 Task: Prepare the "Group related list" page setting.
Action: Mouse moved to (1290, 102)
Screenshot: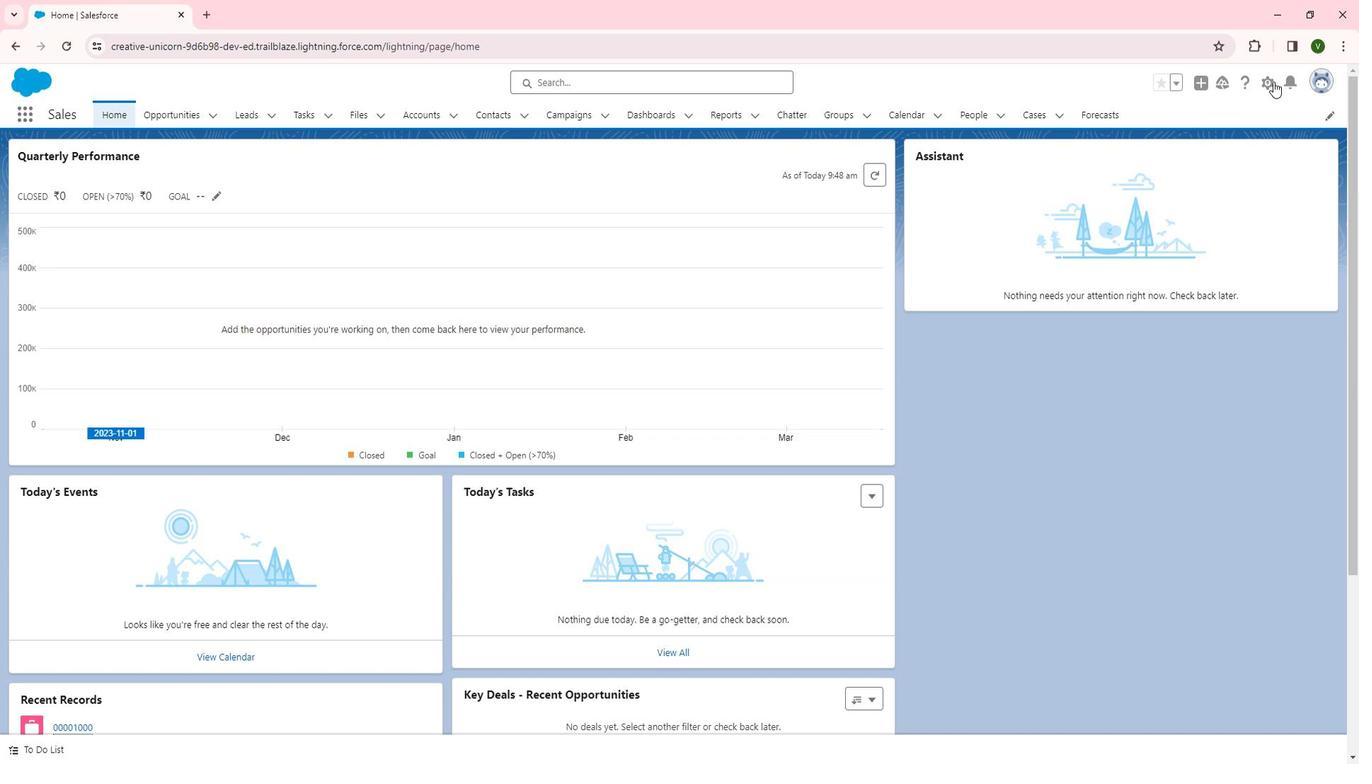 
Action: Mouse pressed left at (1290, 102)
Screenshot: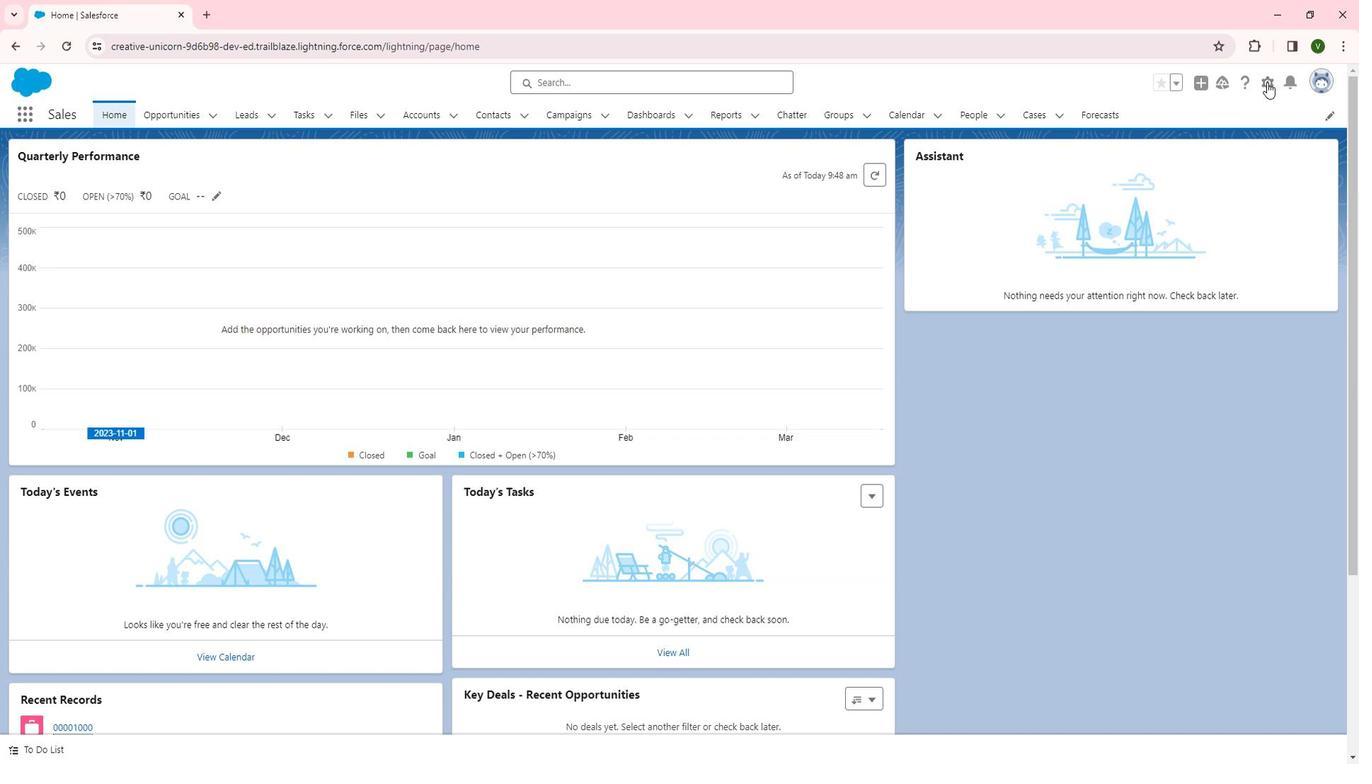 
Action: Mouse moved to (1241, 153)
Screenshot: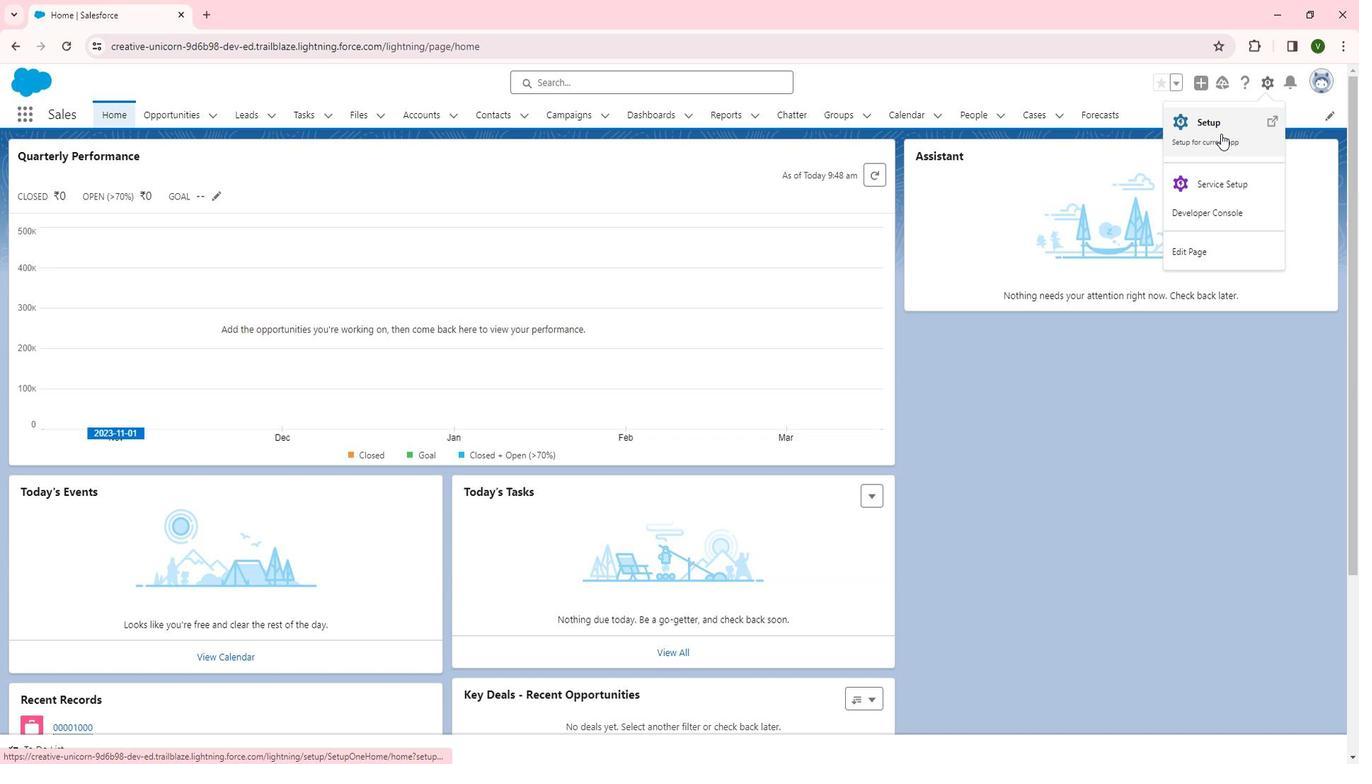
Action: Mouse pressed left at (1241, 153)
Screenshot: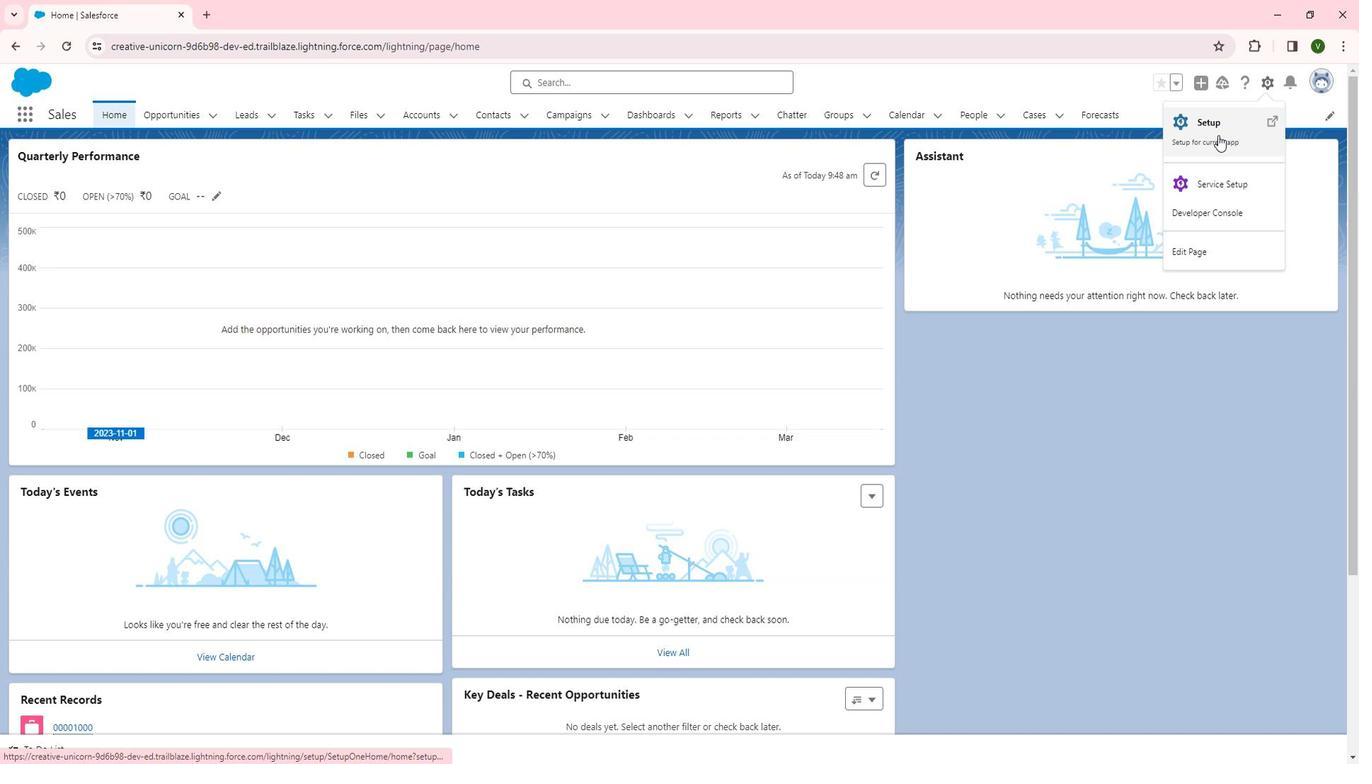 
Action: Mouse moved to (111, 517)
Screenshot: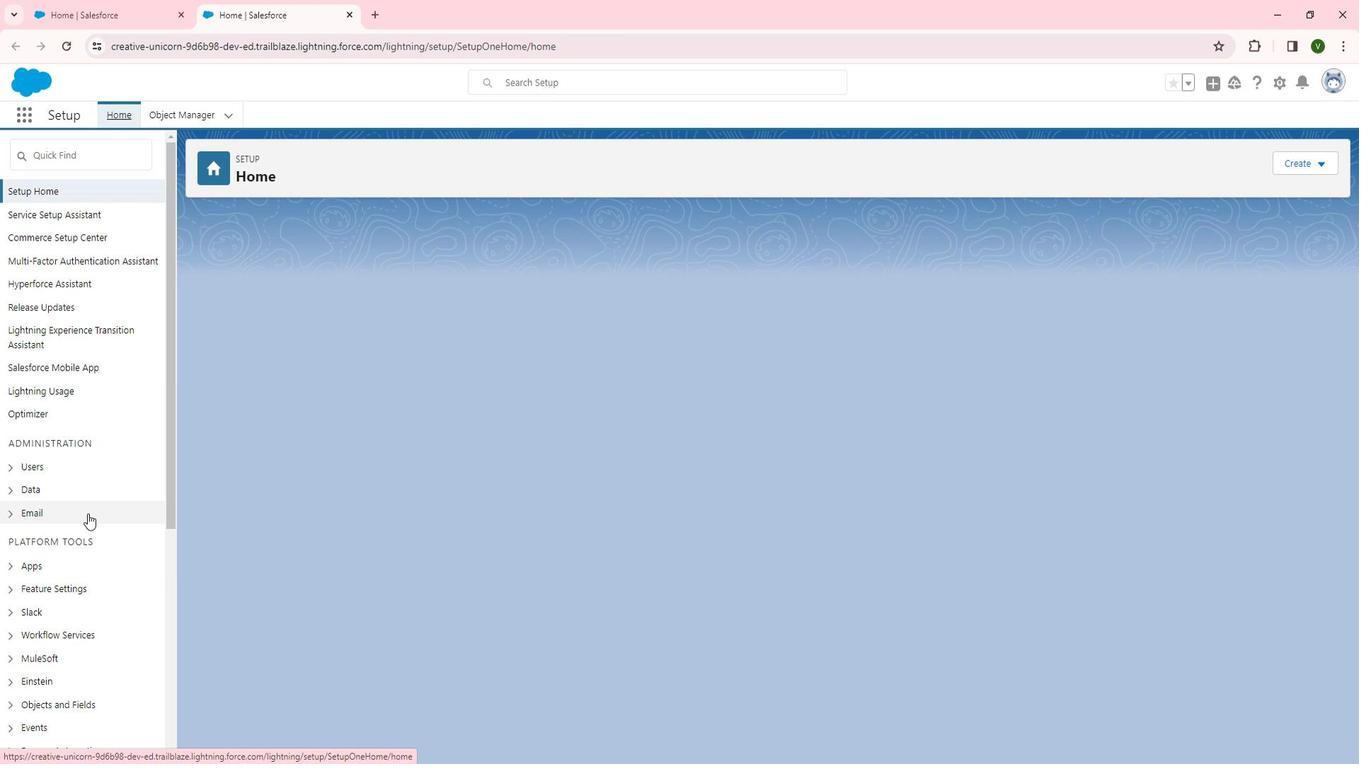 
Action: Mouse scrolled (111, 516) with delta (0, 0)
Screenshot: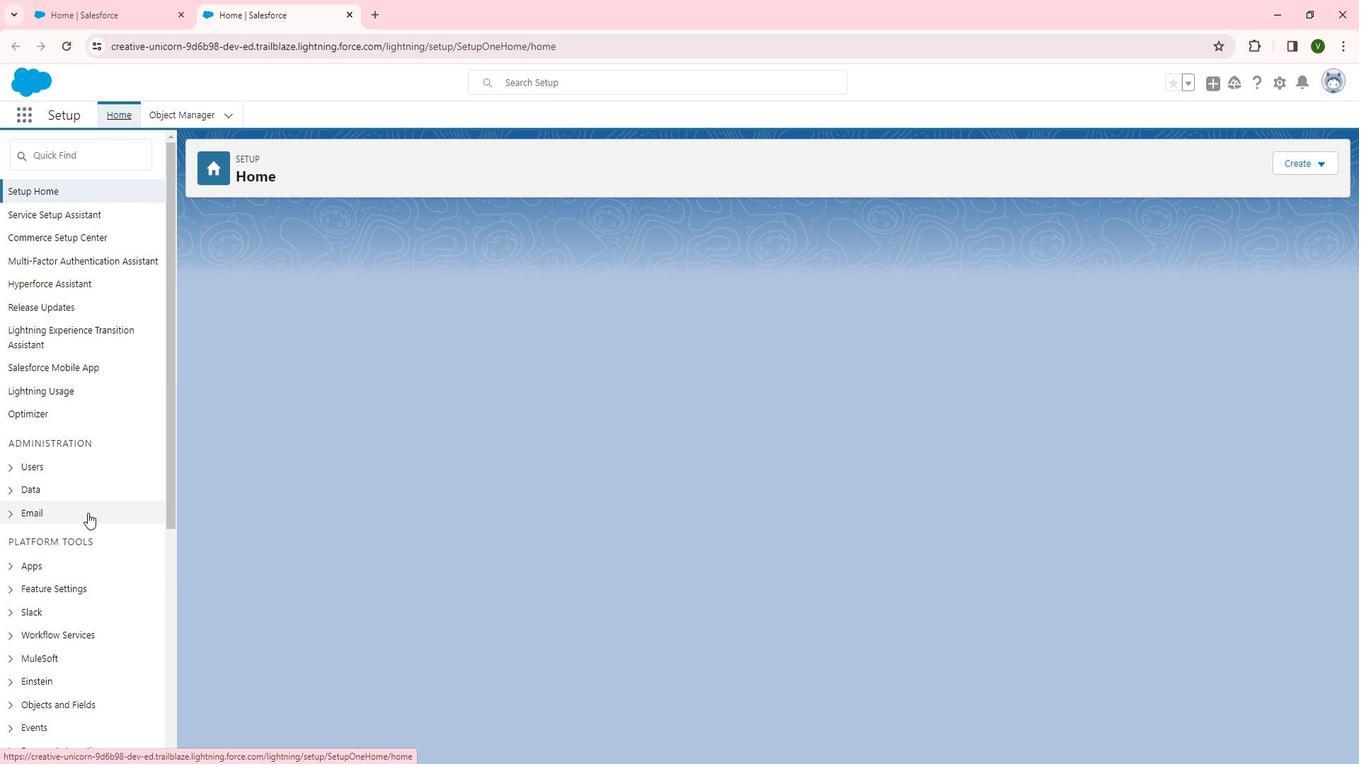 
Action: Mouse scrolled (111, 516) with delta (0, 0)
Screenshot: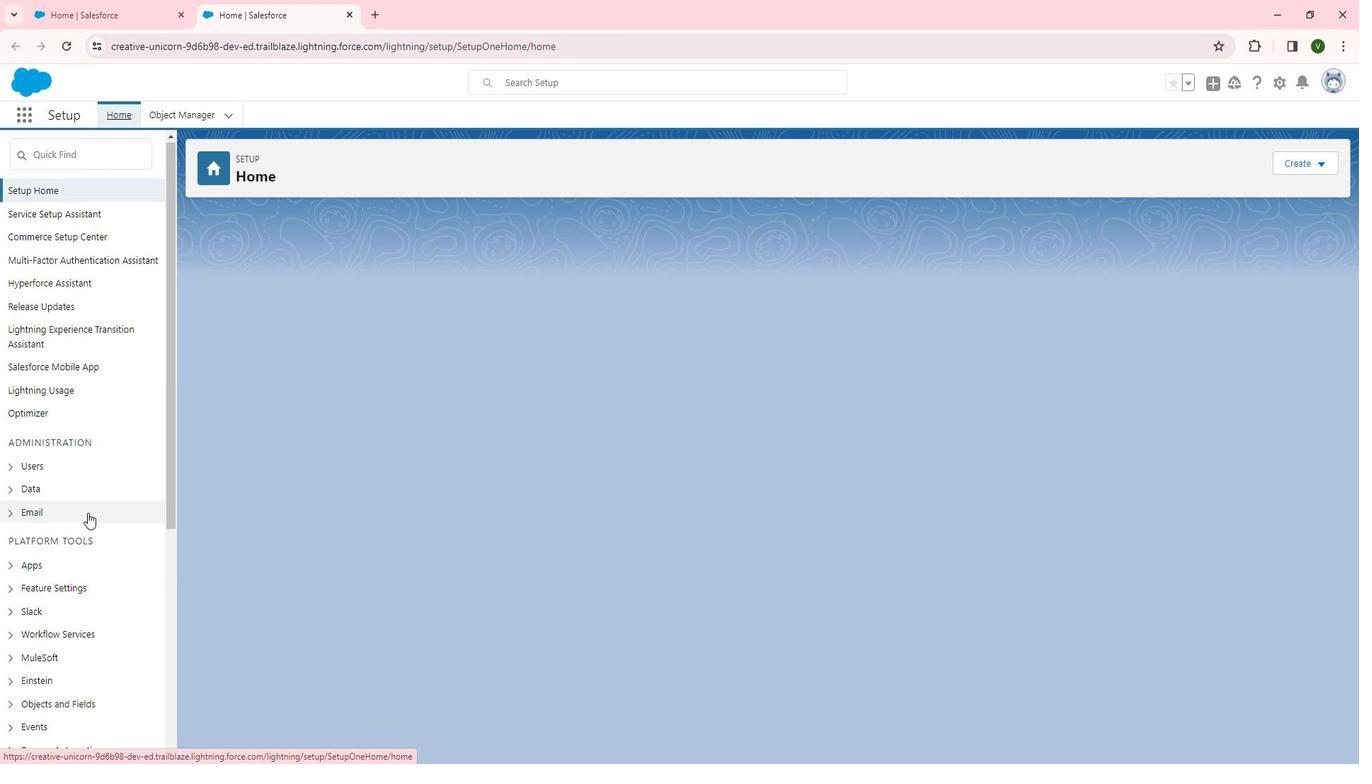 
Action: Mouse scrolled (111, 516) with delta (0, 0)
Screenshot: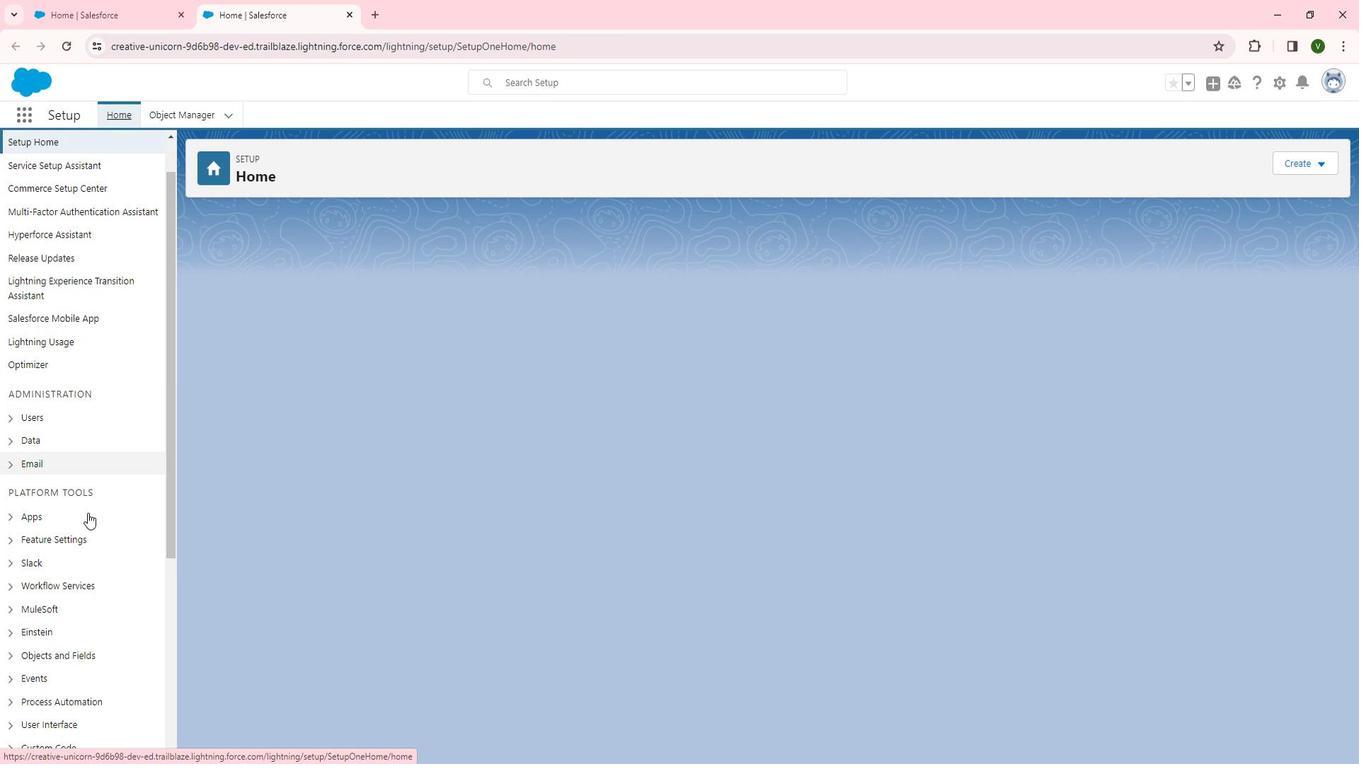 
Action: Mouse moved to (72, 375)
Screenshot: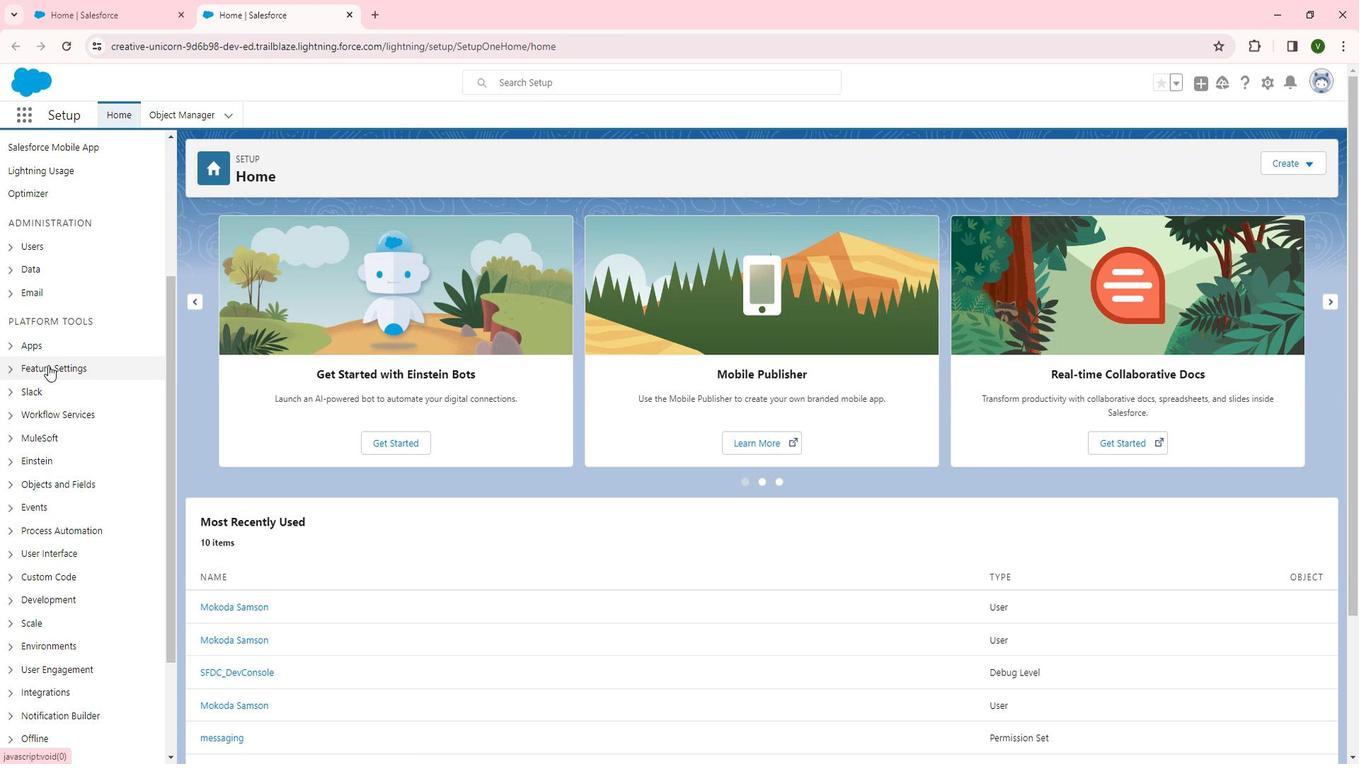 
Action: Mouse pressed left at (72, 375)
Screenshot: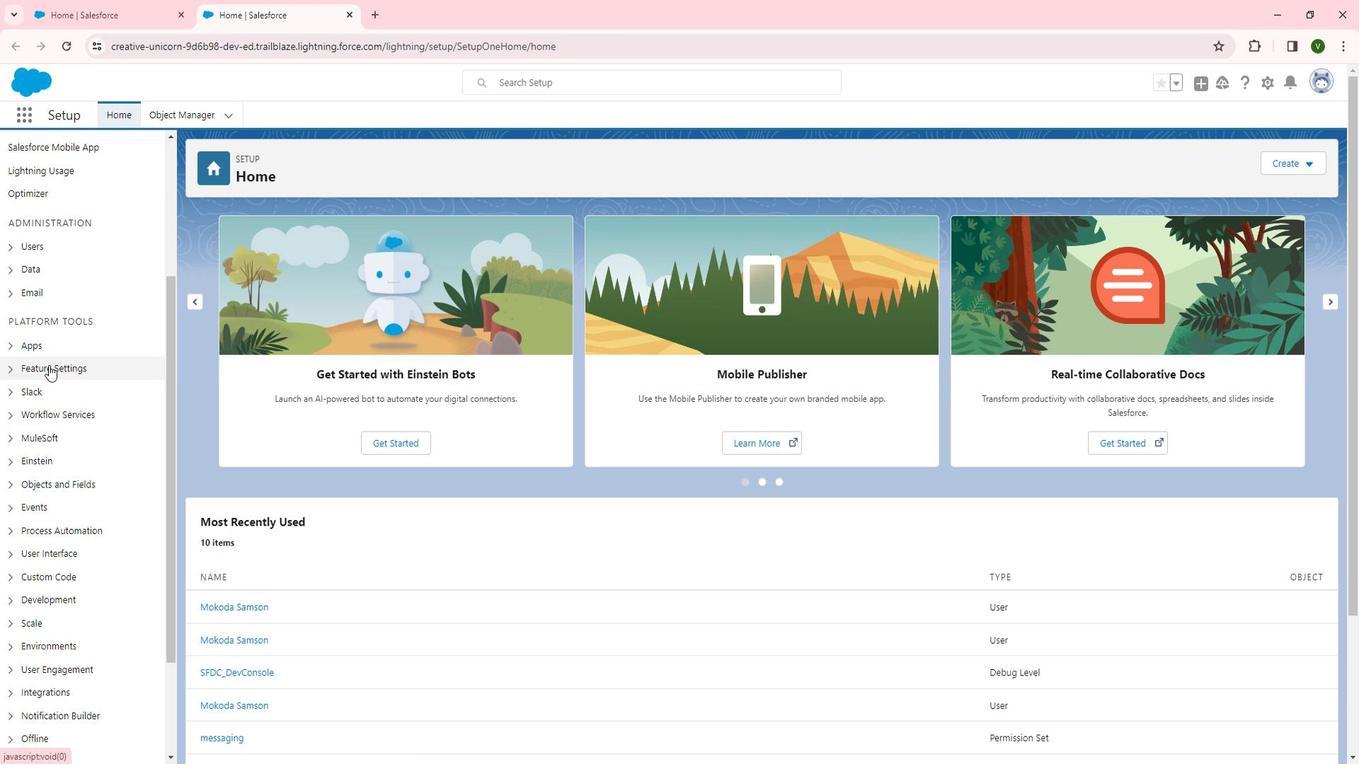 
Action: Mouse moved to (99, 522)
Screenshot: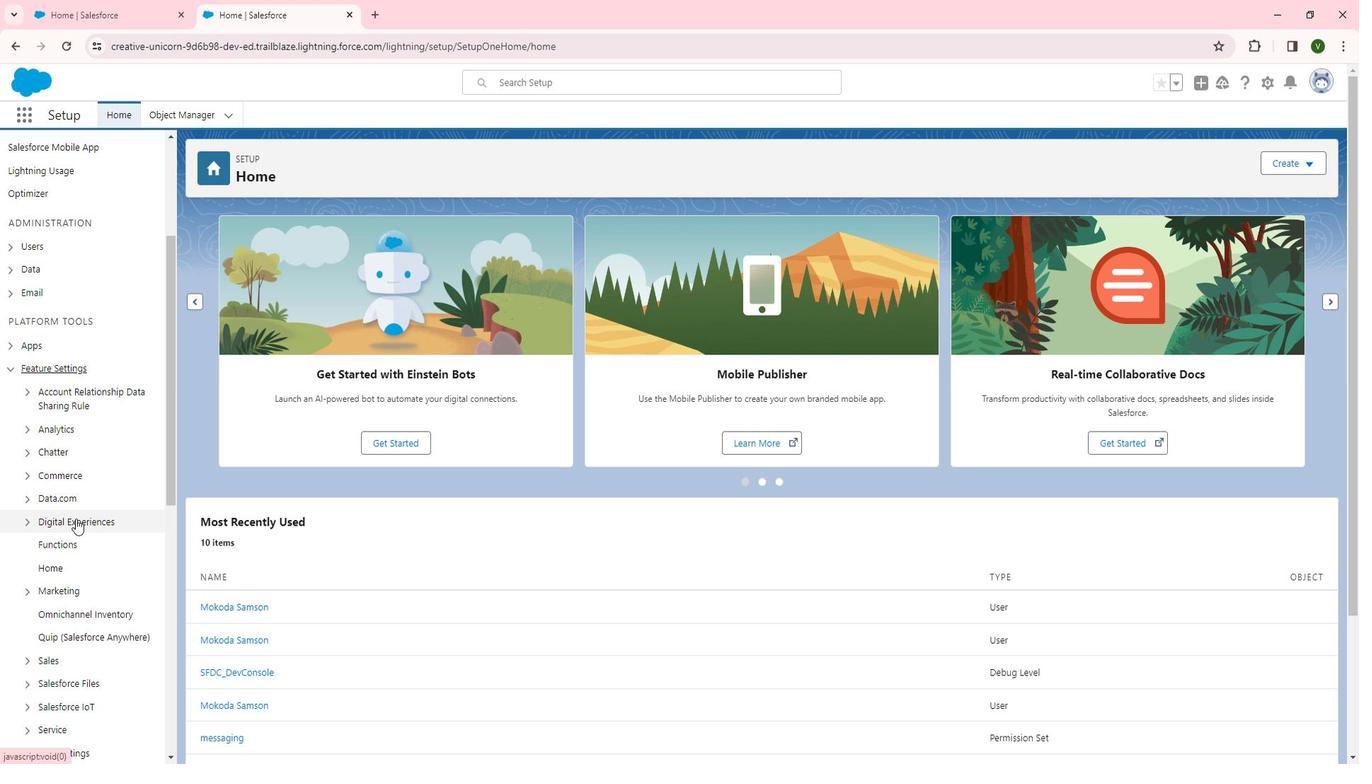 
Action: Mouse pressed left at (99, 522)
Screenshot: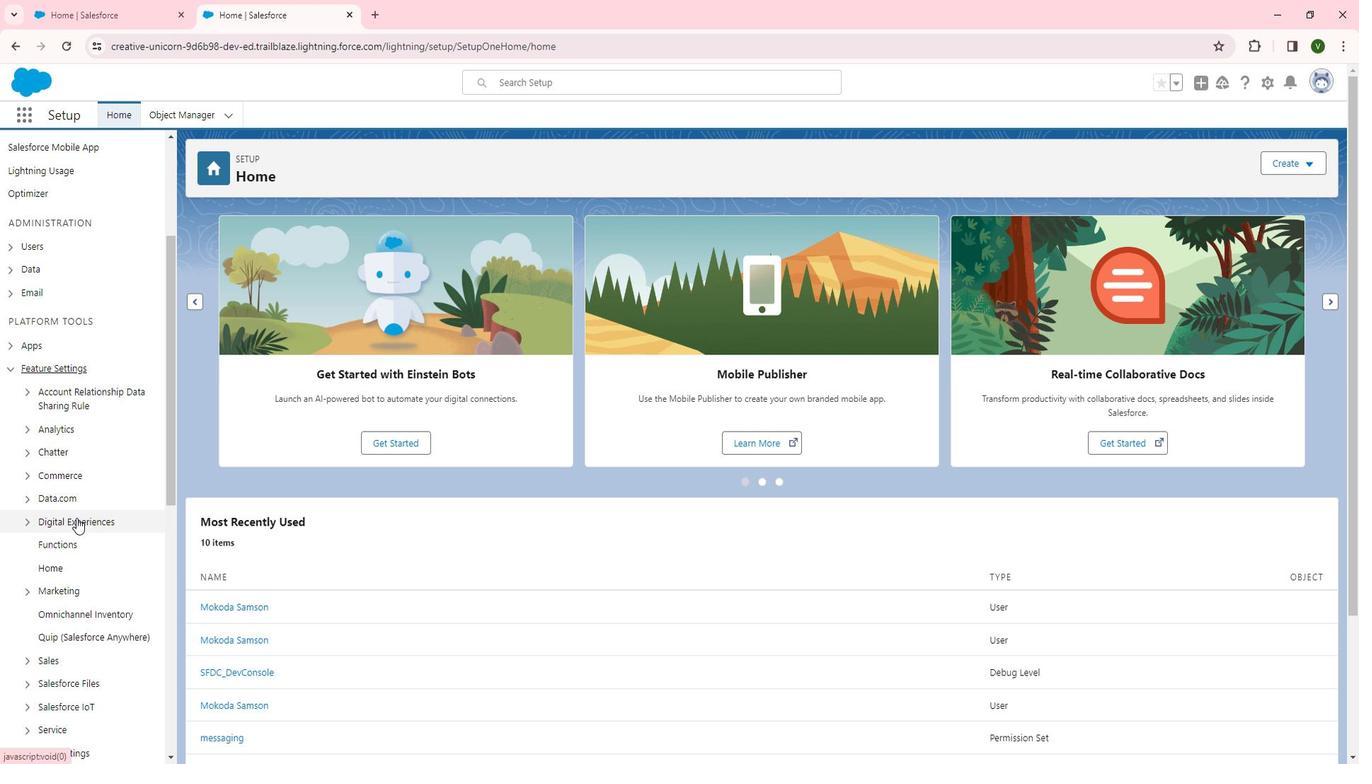 
Action: Mouse moved to (127, 484)
Screenshot: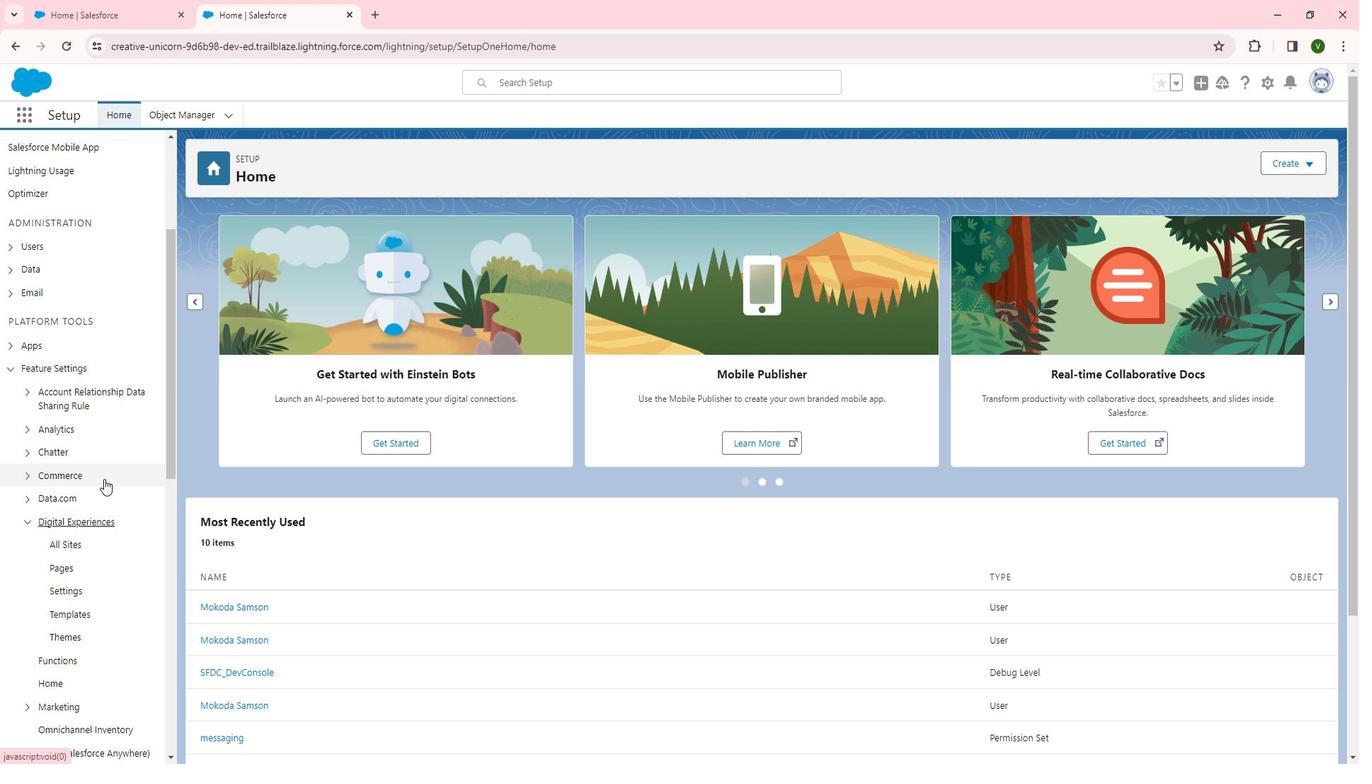 
Action: Mouse scrolled (127, 484) with delta (0, 0)
Screenshot: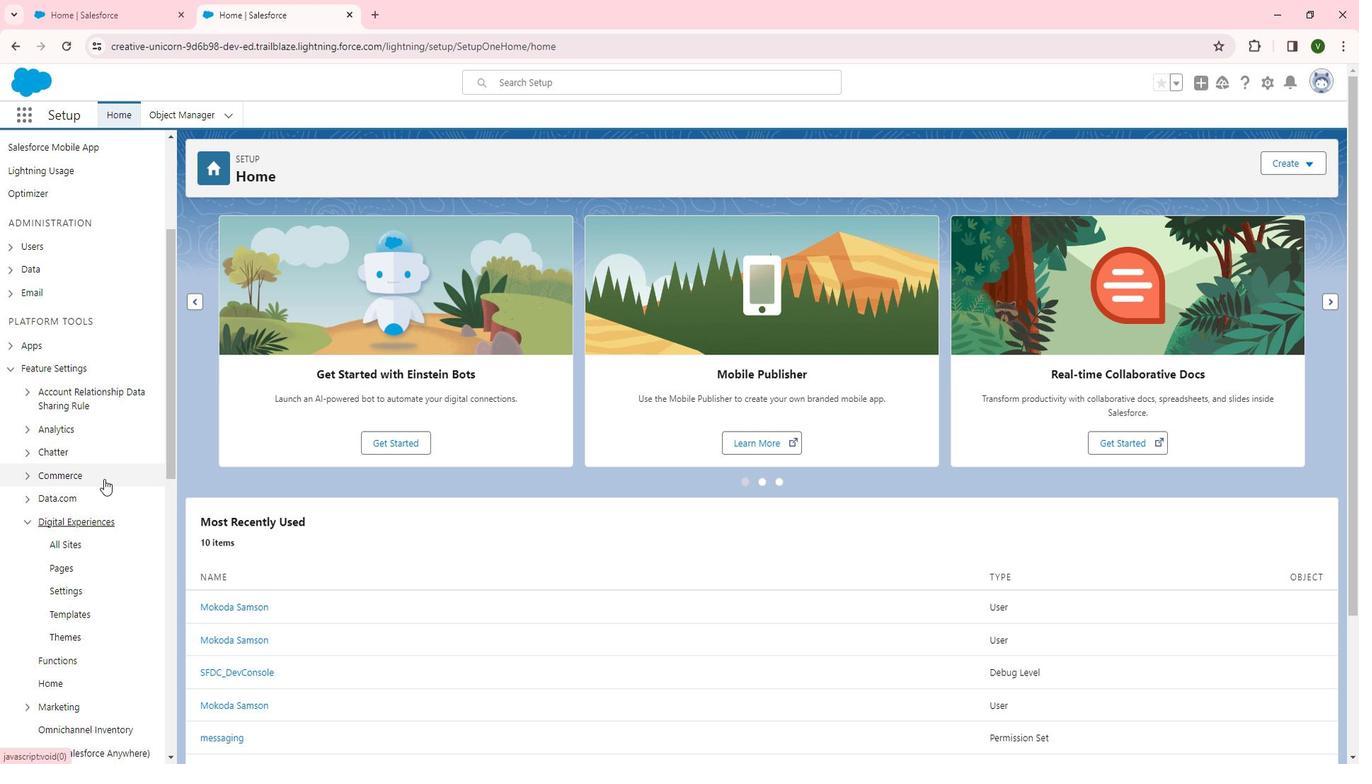 
Action: Mouse moved to (128, 484)
Screenshot: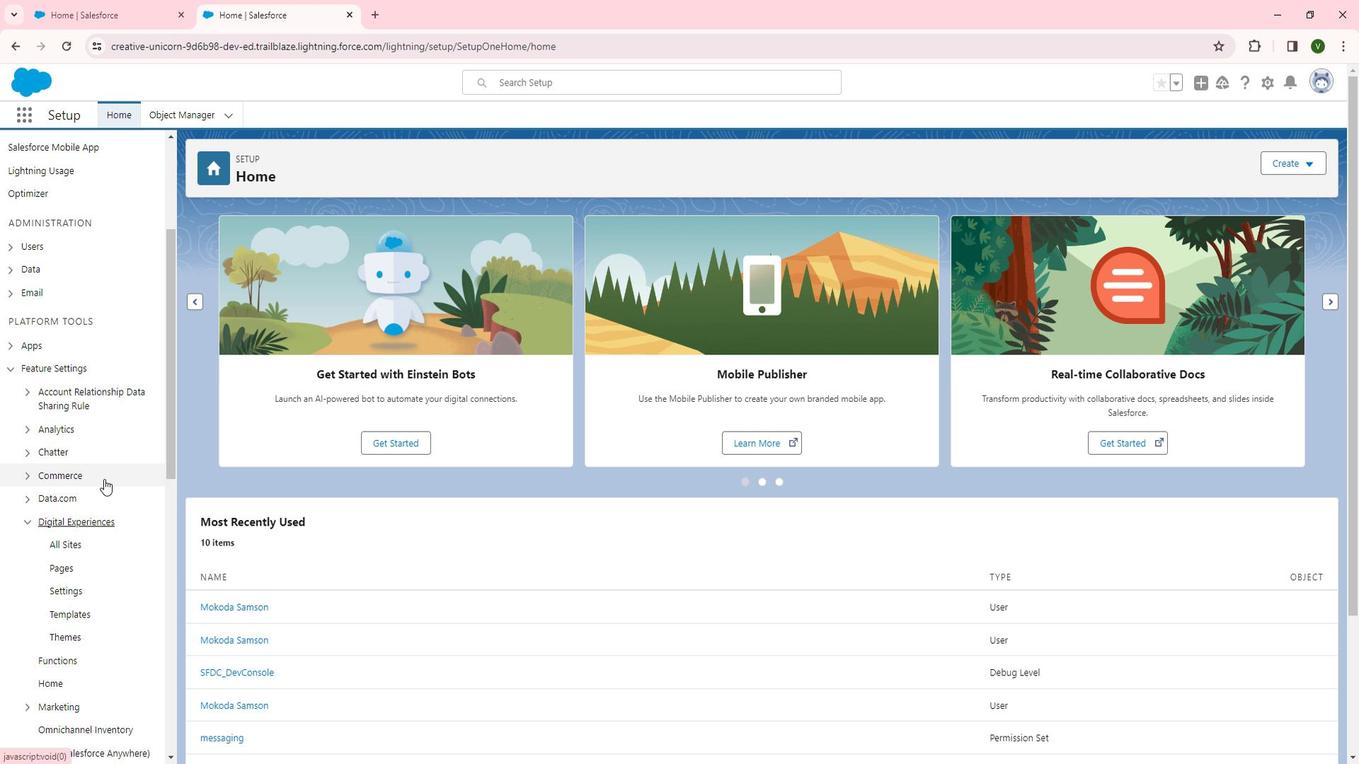 
Action: Mouse scrolled (128, 484) with delta (0, 0)
Screenshot: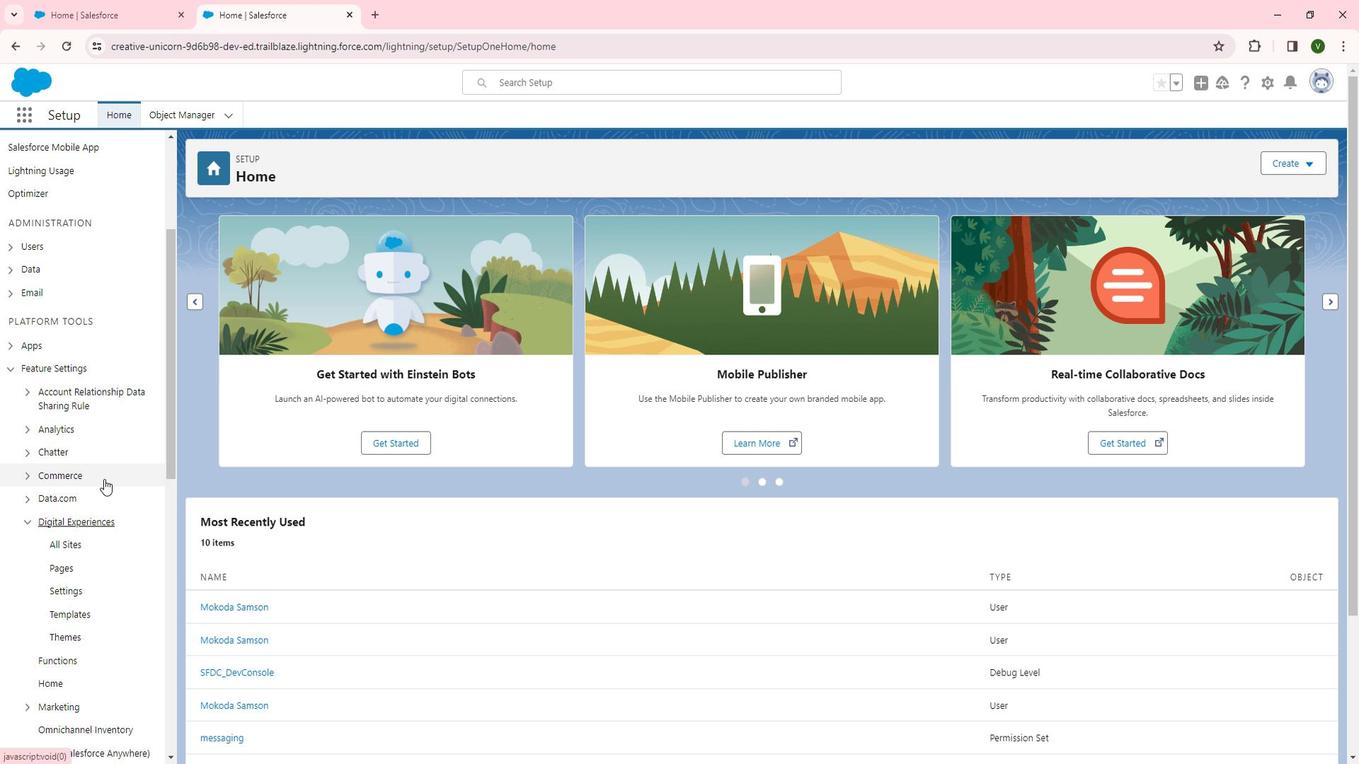 
Action: Mouse moved to (89, 404)
Screenshot: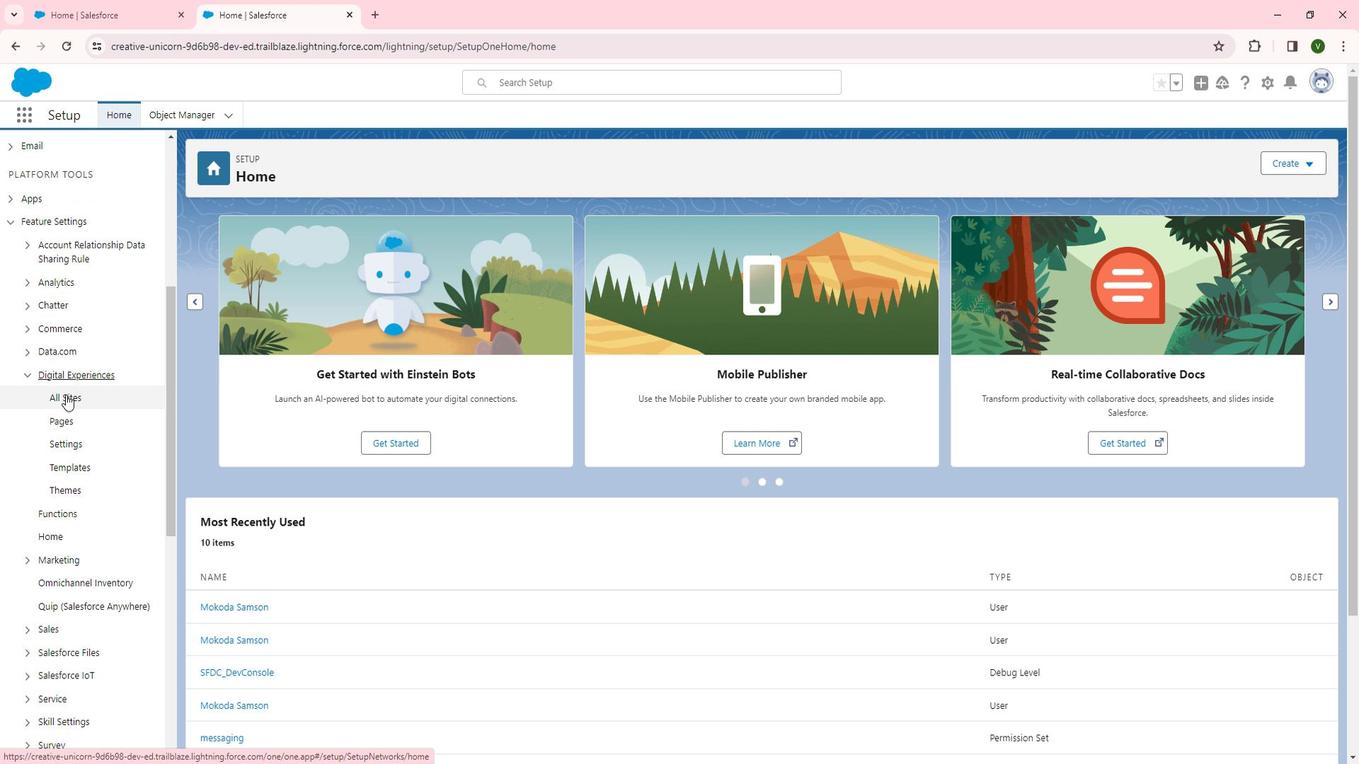 
Action: Mouse pressed left at (89, 404)
Screenshot: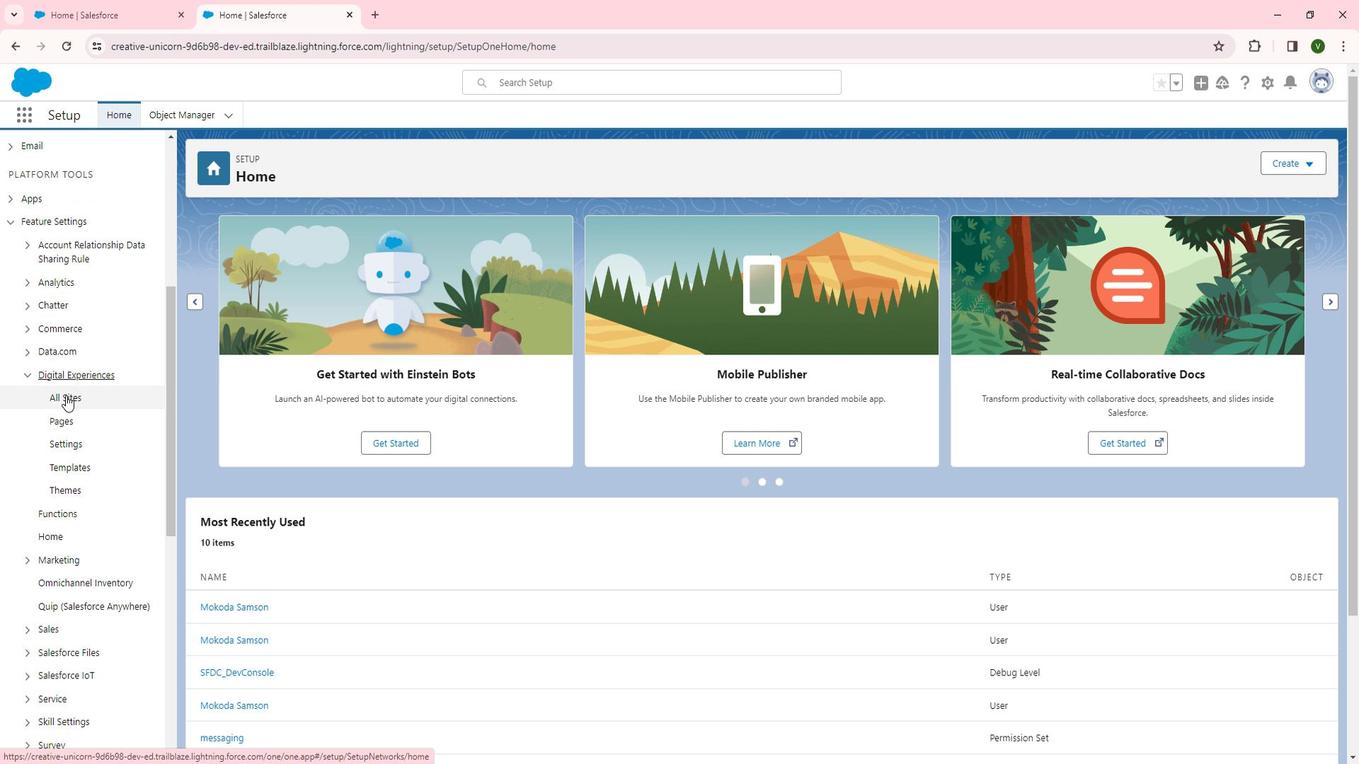 
Action: Mouse moved to (241, 428)
Screenshot: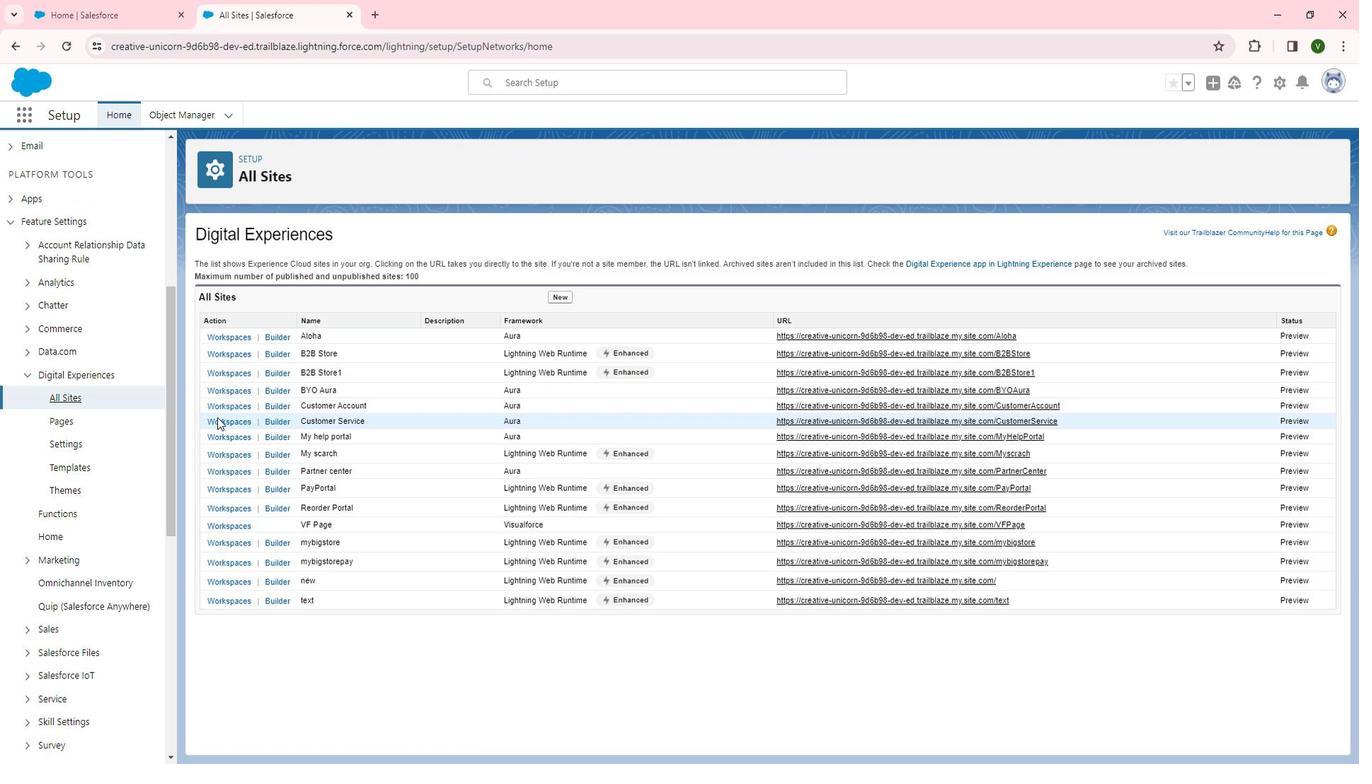 
Action: Mouse pressed left at (241, 428)
Screenshot: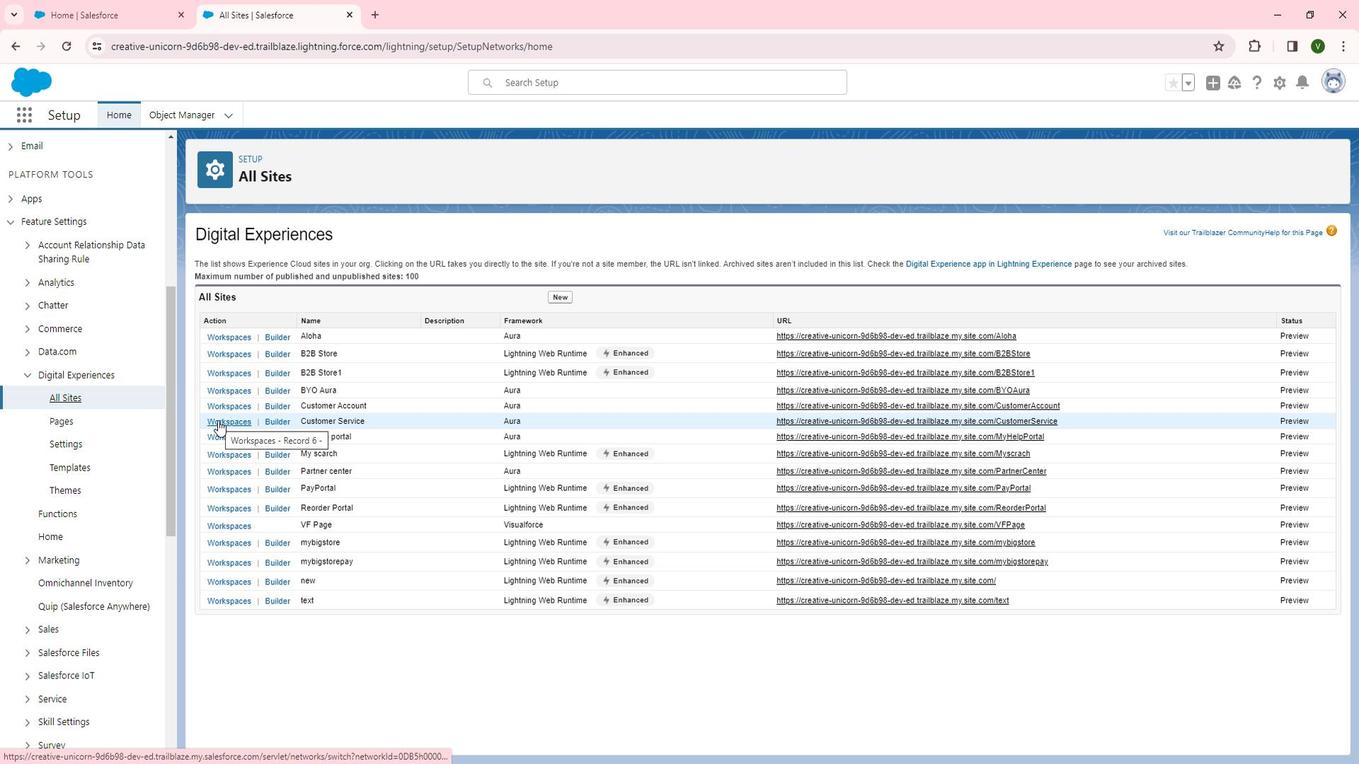 
Action: Mouse moved to (201, 319)
Screenshot: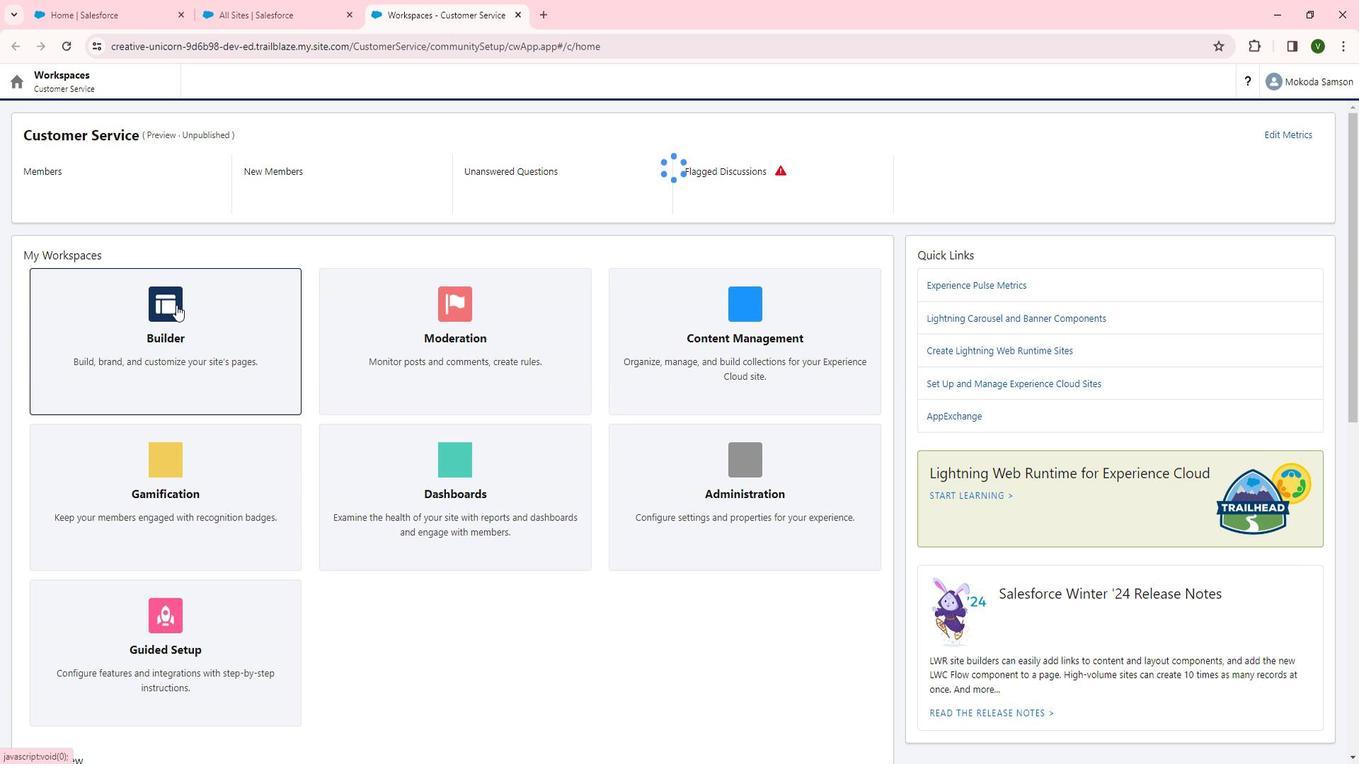 
Action: Mouse pressed left at (201, 319)
Screenshot: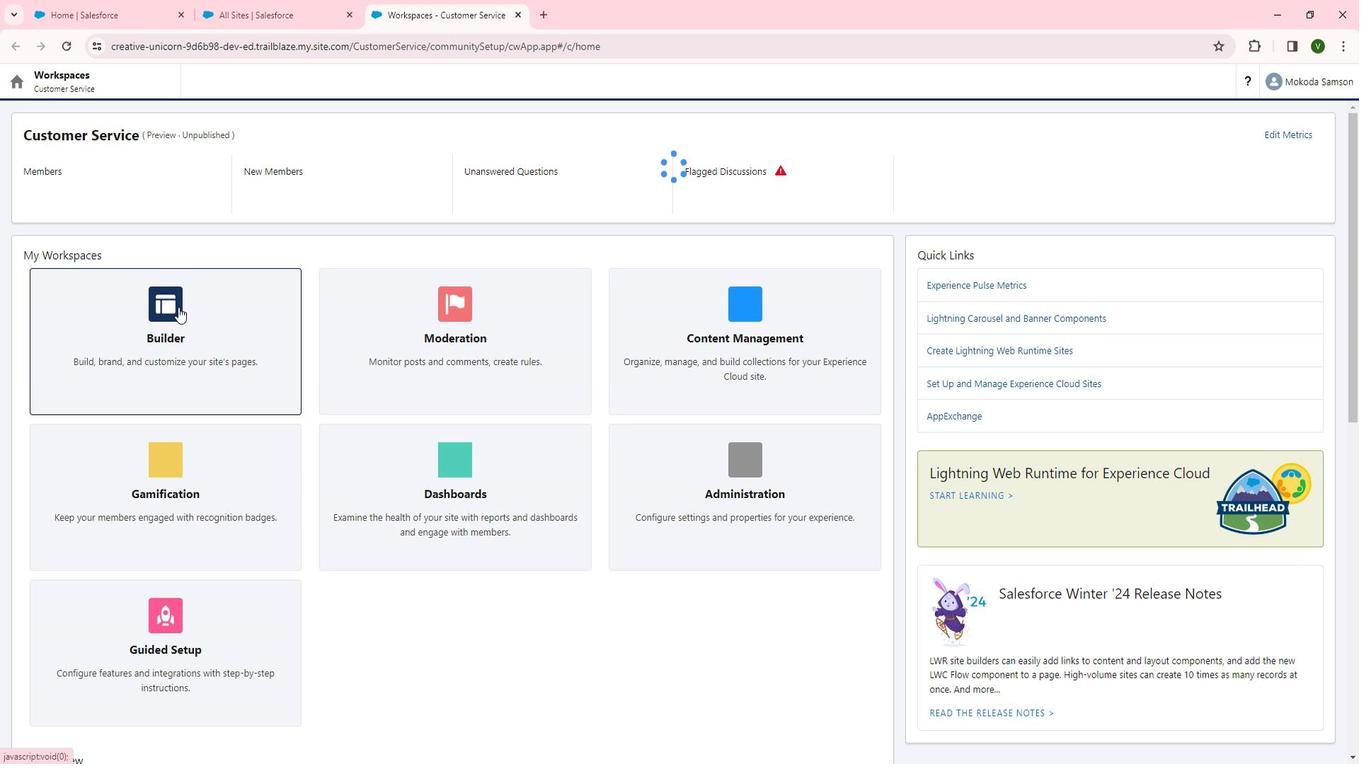 
Action: Mouse moved to (225, 103)
Screenshot: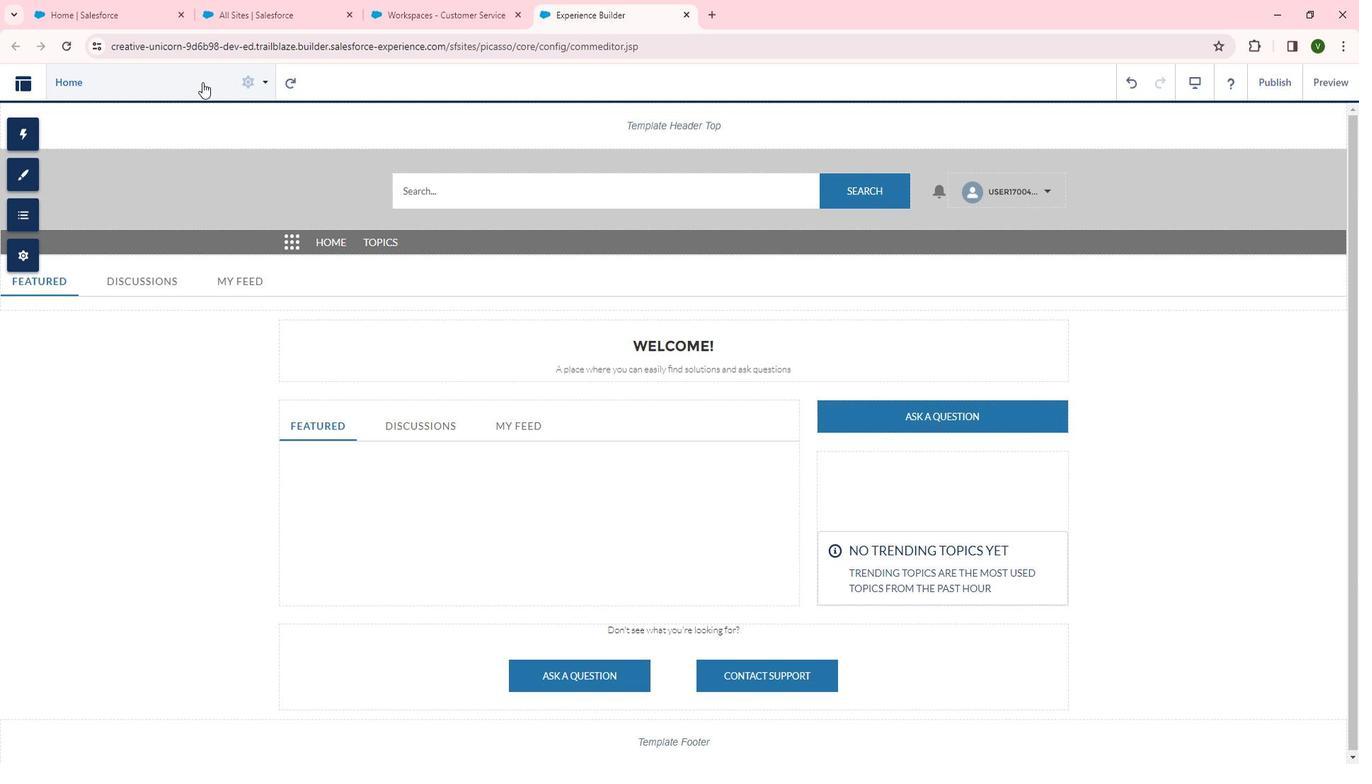 
Action: Mouse pressed left at (225, 103)
Screenshot: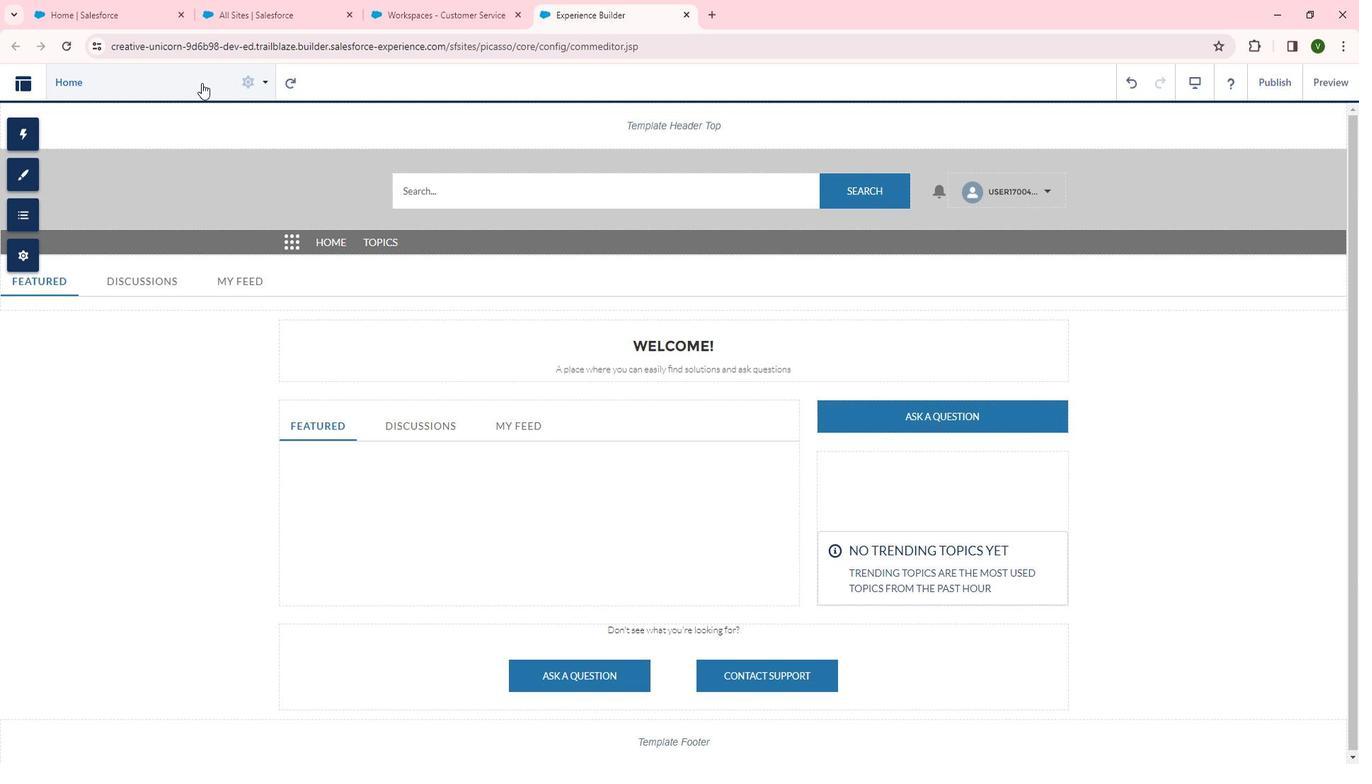 
Action: Mouse moved to (100, 482)
Screenshot: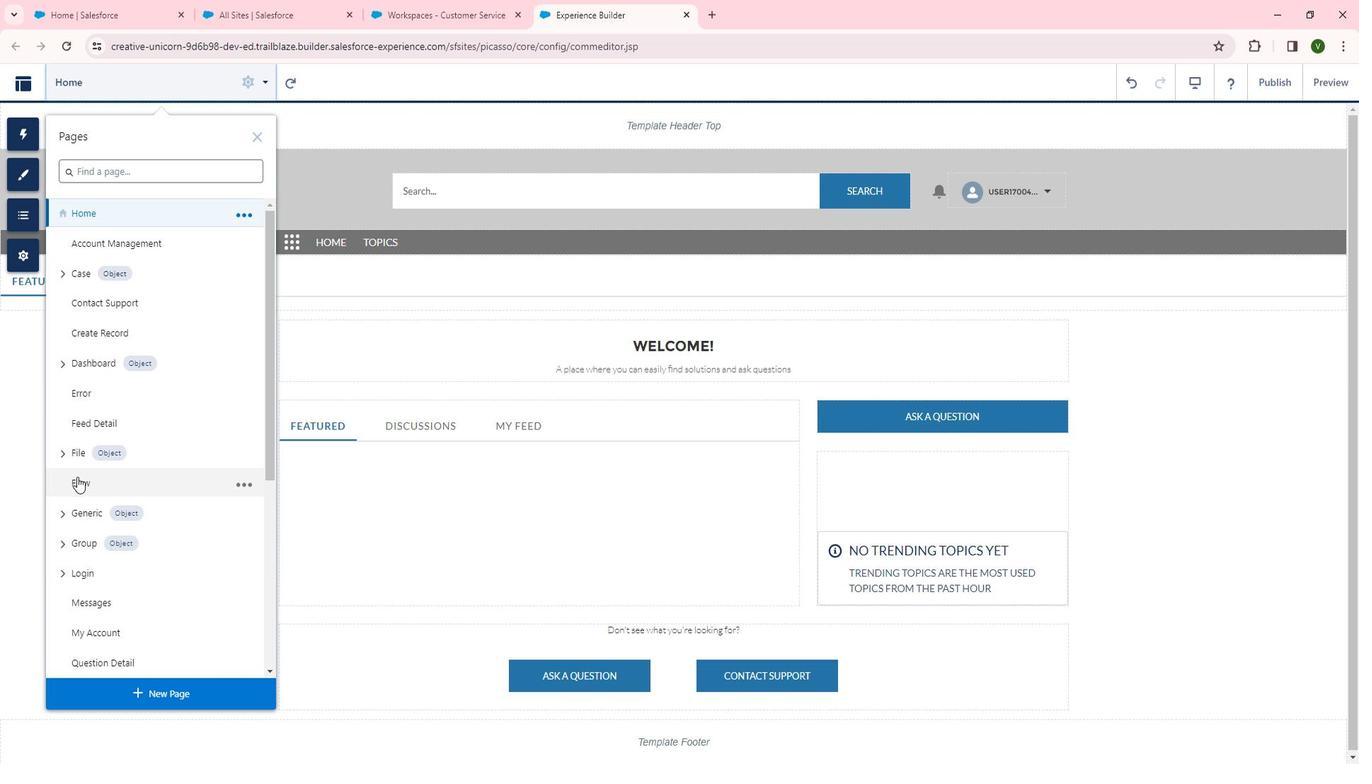 
Action: Mouse scrolled (100, 482) with delta (0, 0)
Screenshot: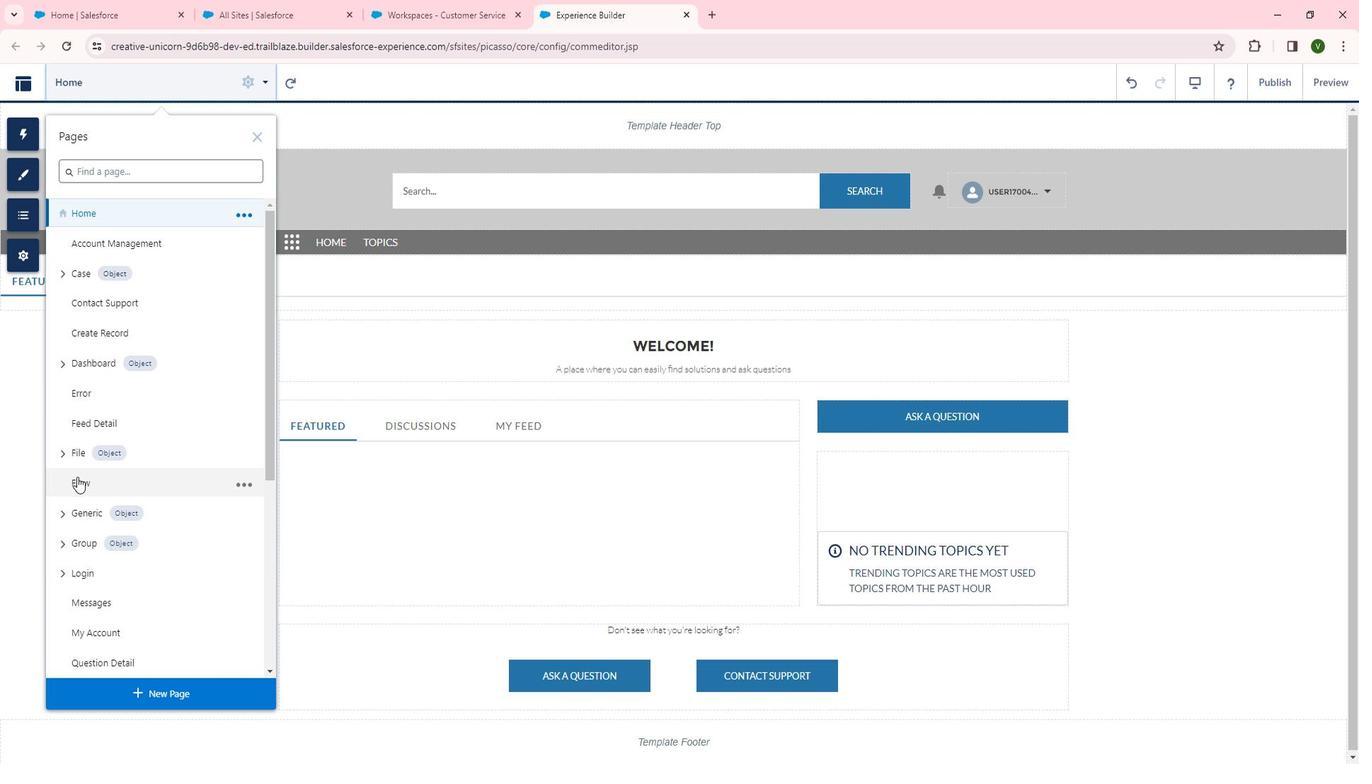 
Action: Mouse moved to (100, 492)
Screenshot: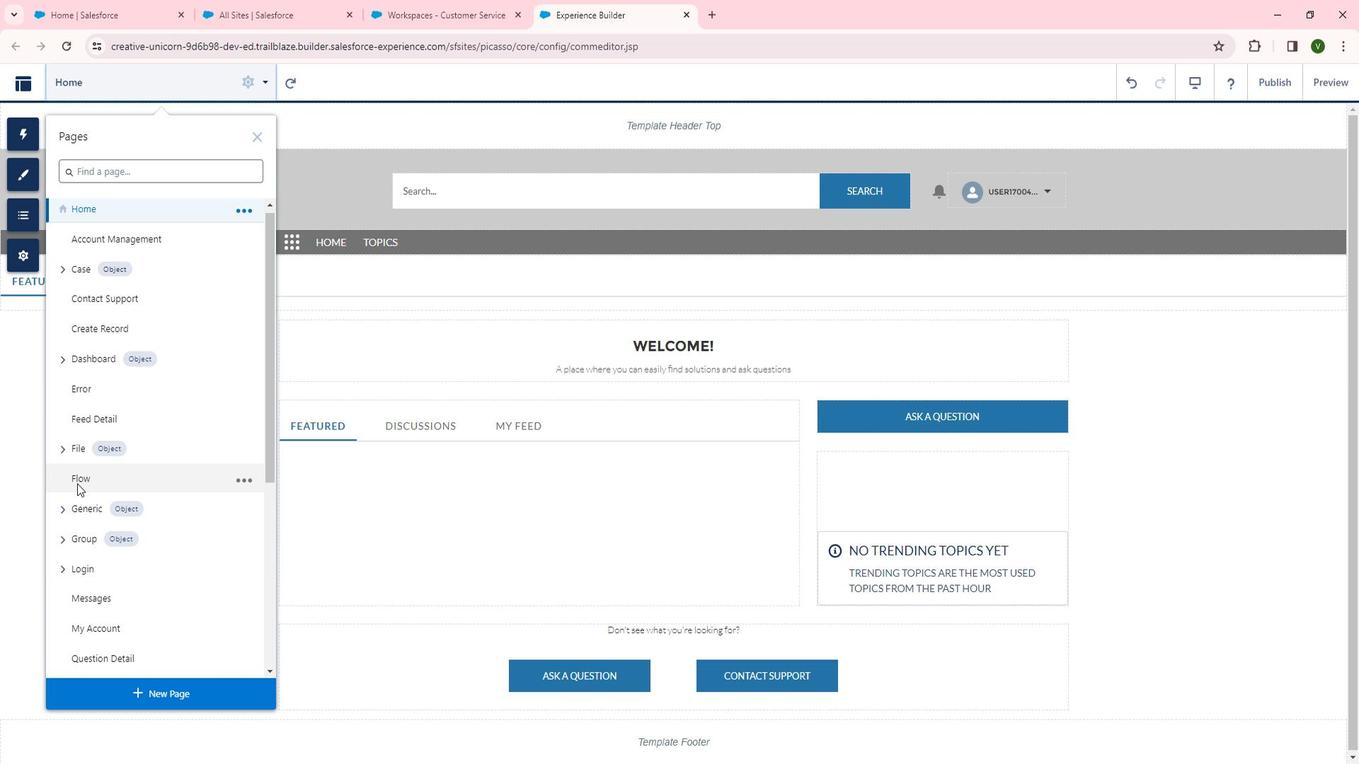 
Action: Mouse scrolled (100, 491) with delta (0, 0)
Screenshot: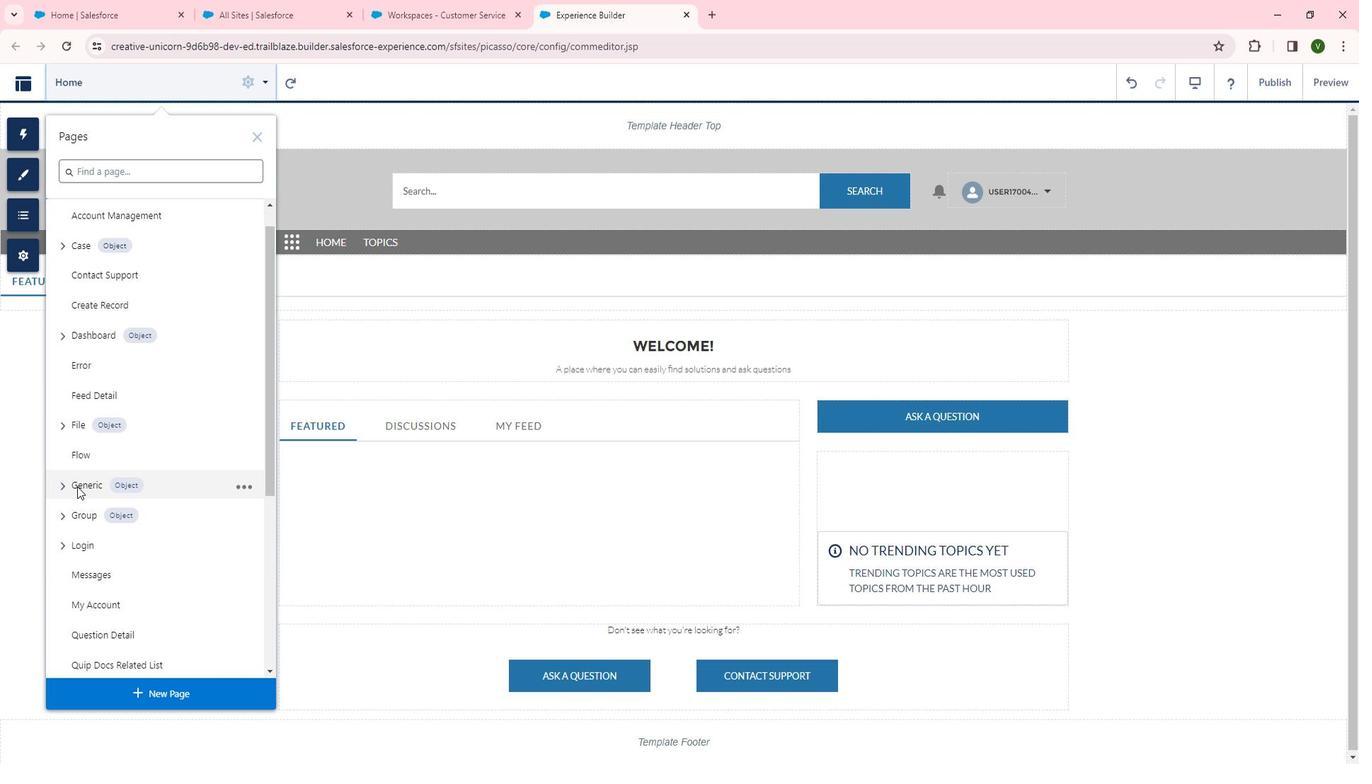 
Action: Mouse moved to (88, 407)
Screenshot: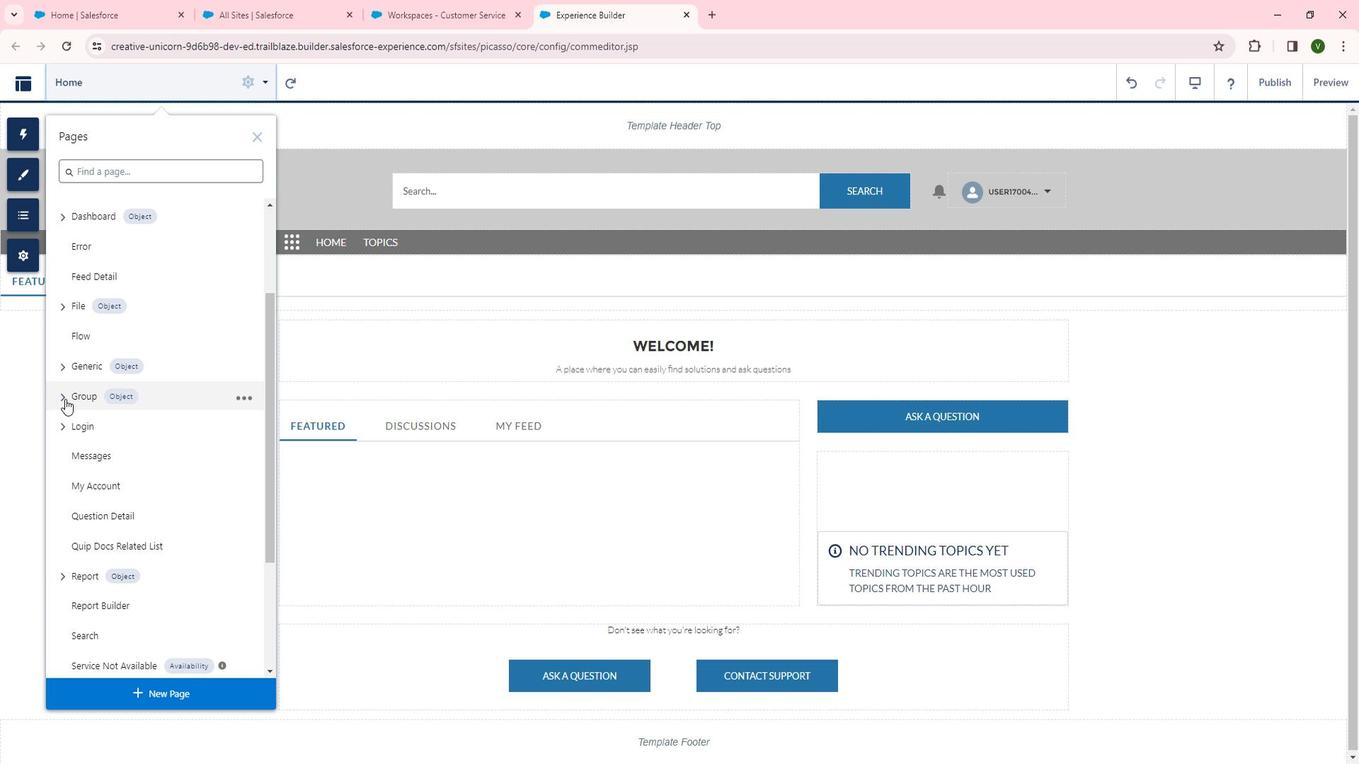 
Action: Mouse pressed left at (88, 407)
Screenshot: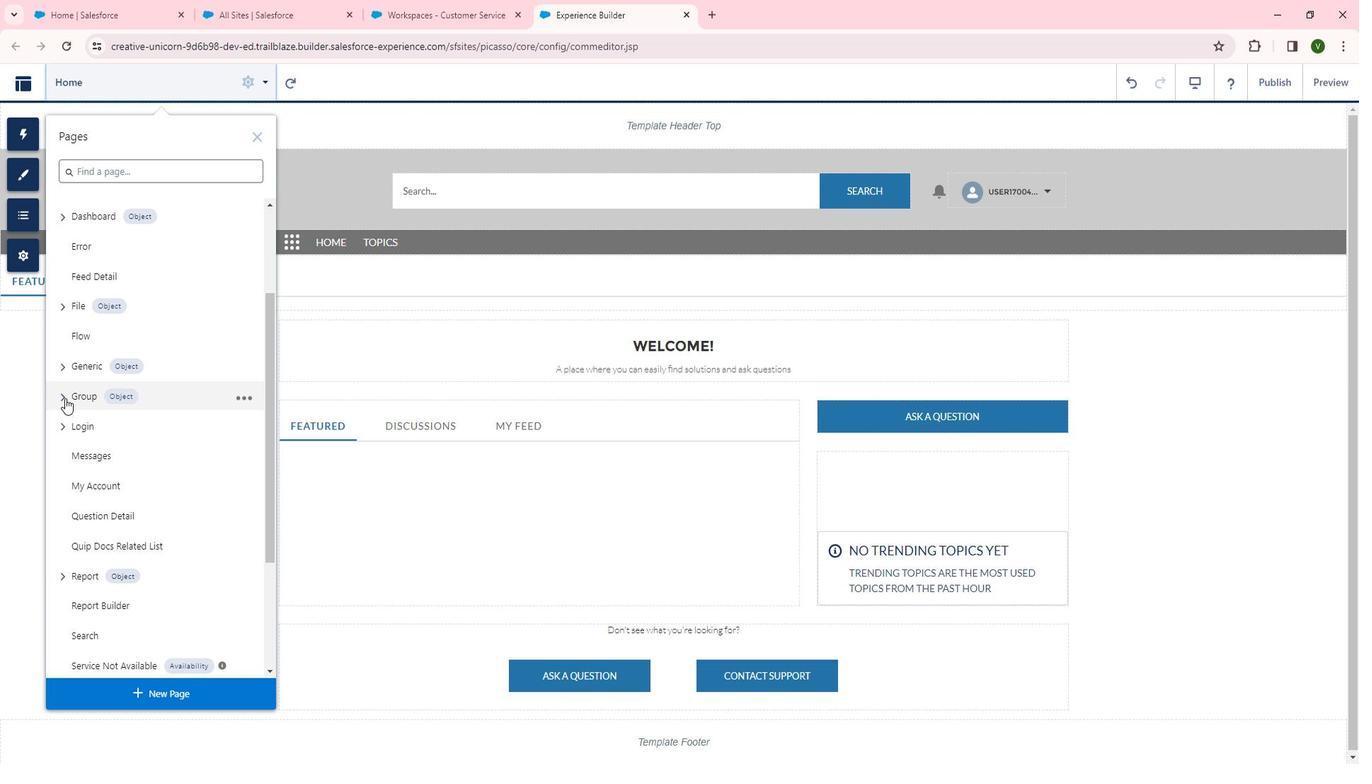 
Action: Mouse moved to (143, 484)
Screenshot: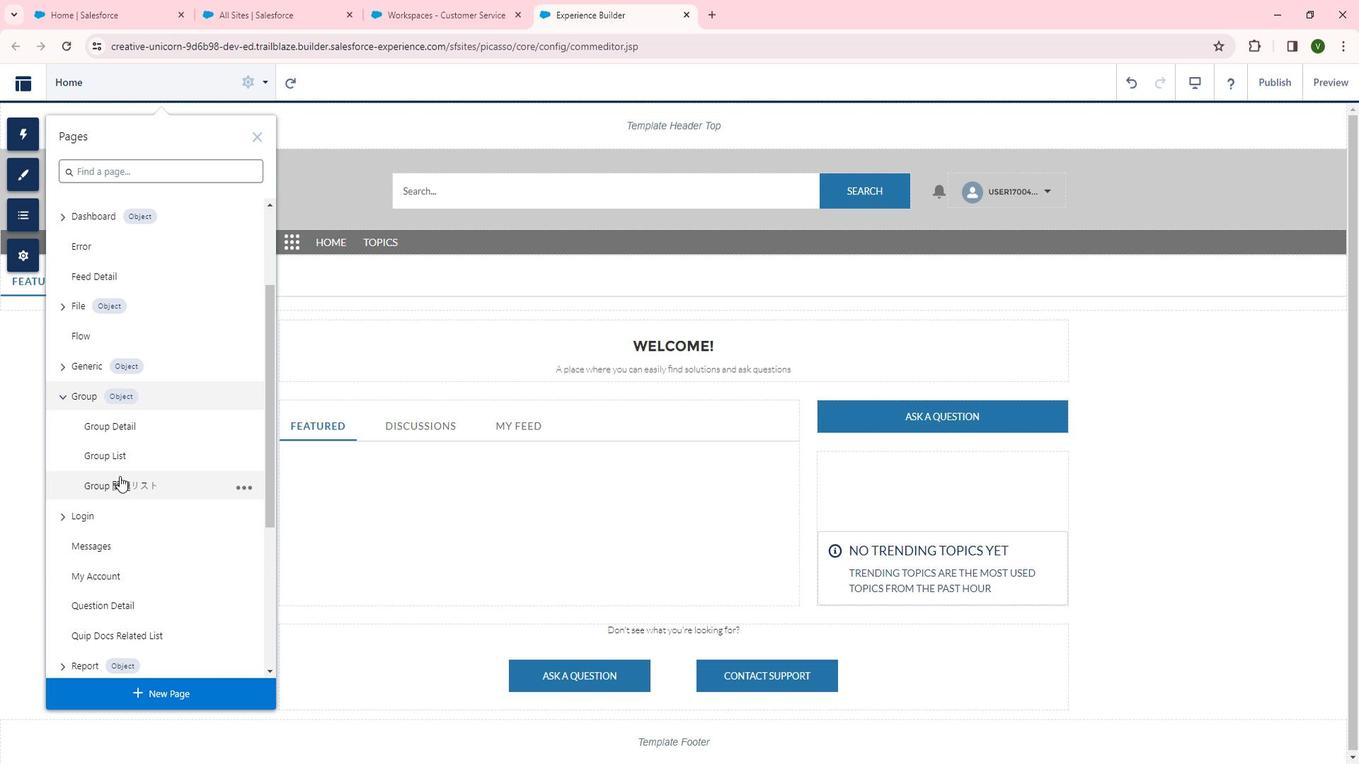 
Action: Mouse pressed left at (143, 484)
Screenshot: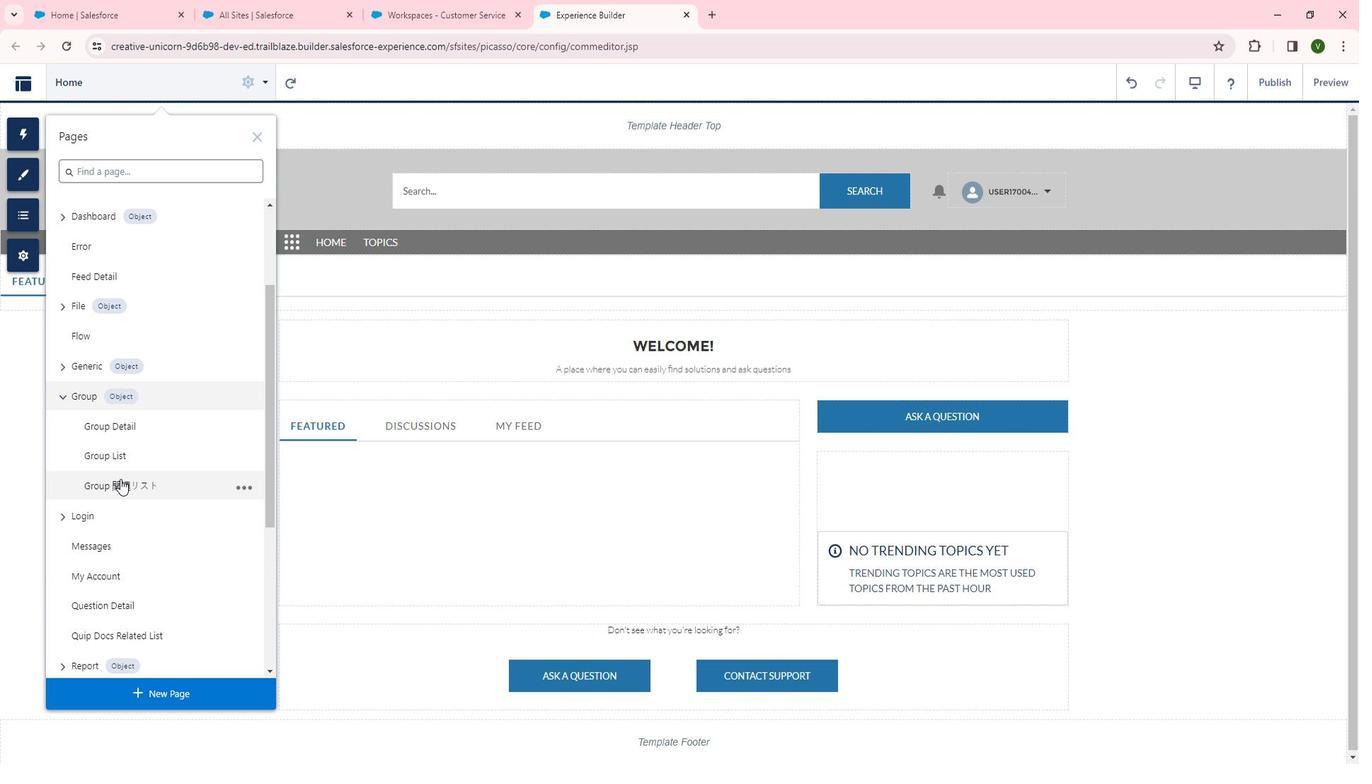 
Action: Mouse moved to (206, 102)
Screenshot: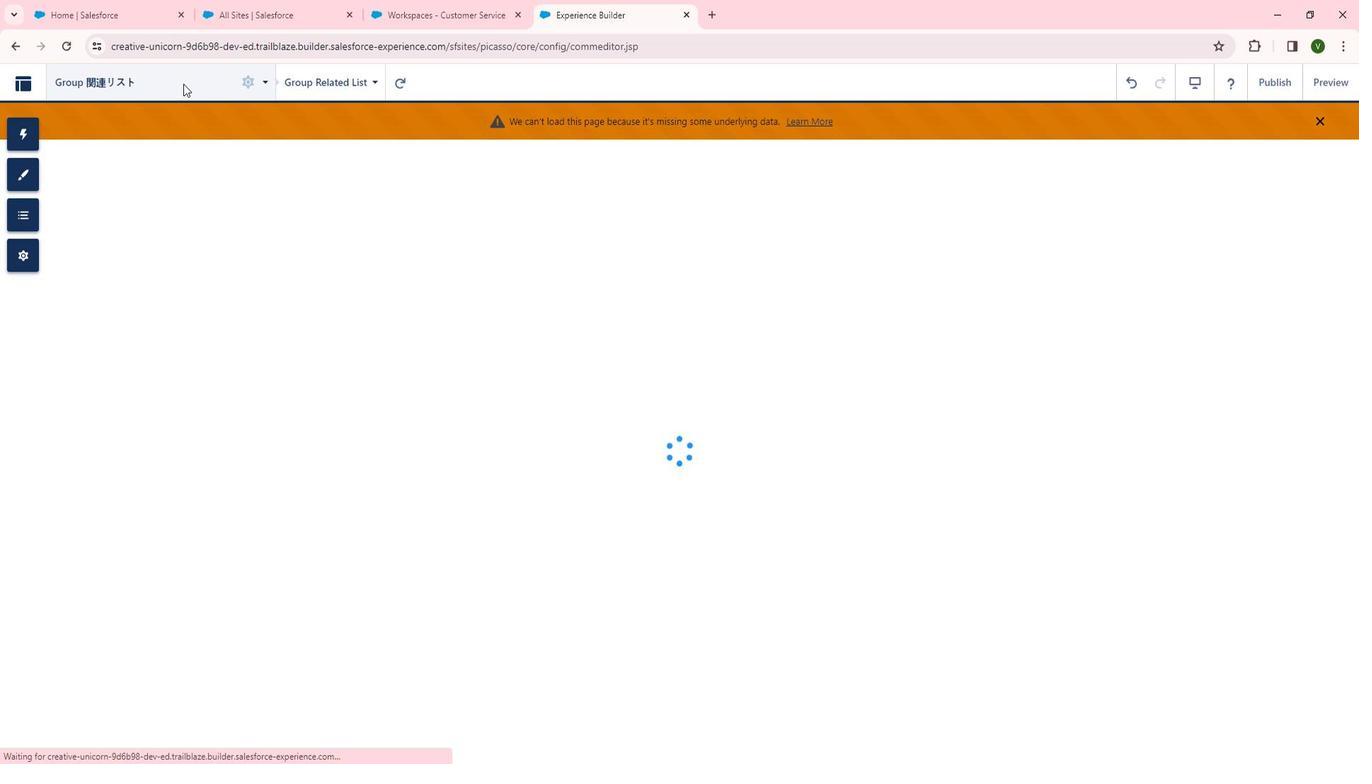 
Action: Mouse pressed left at (206, 102)
Screenshot: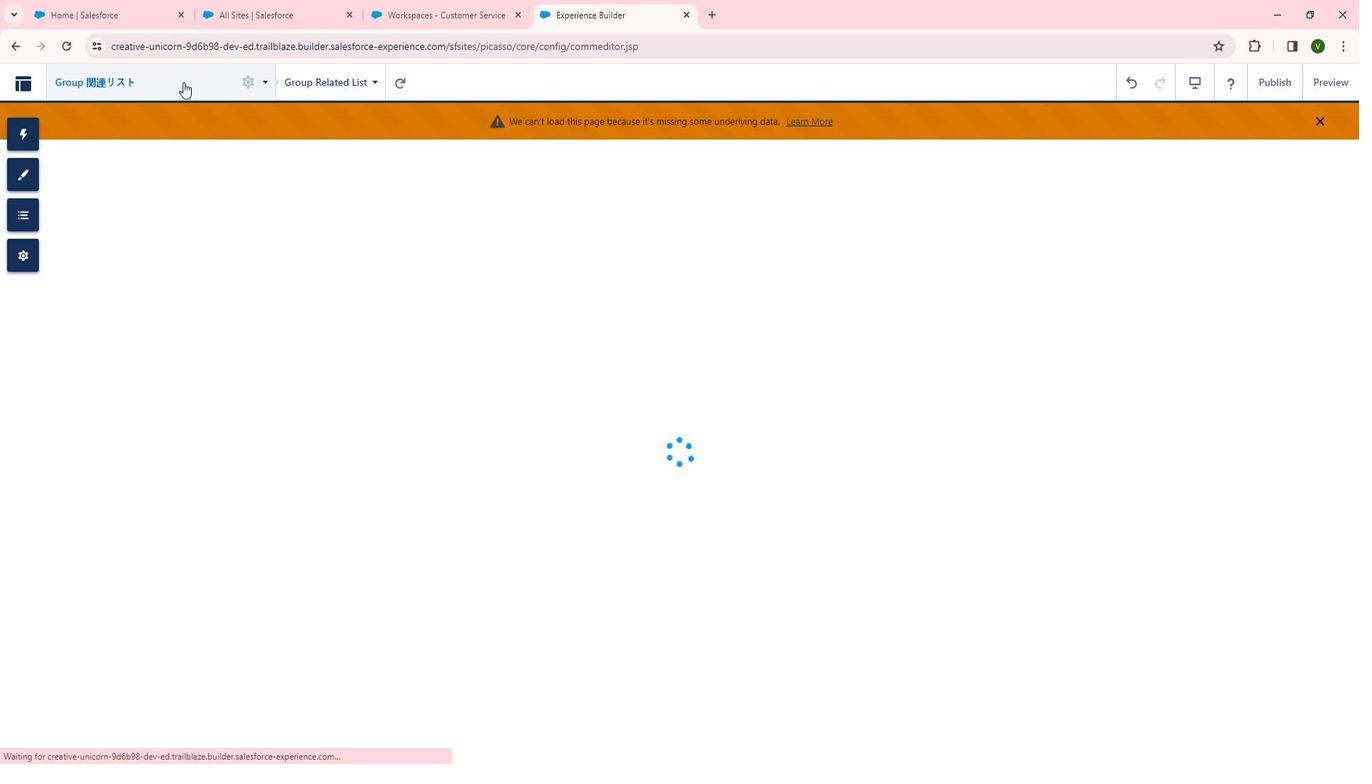 
Action: Mouse moved to (270, 227)
Screenshot: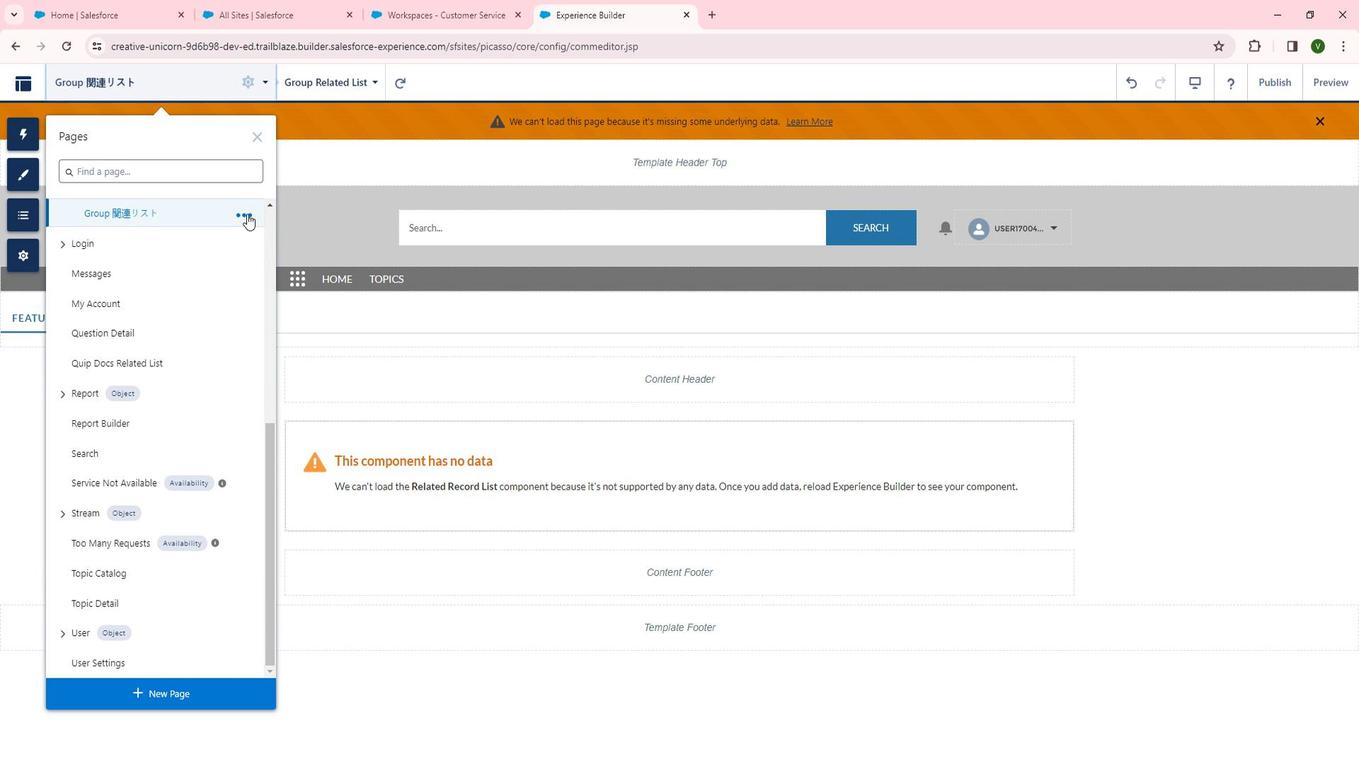 
Action: Mouse pressed left at (270, 227)
Screenshot: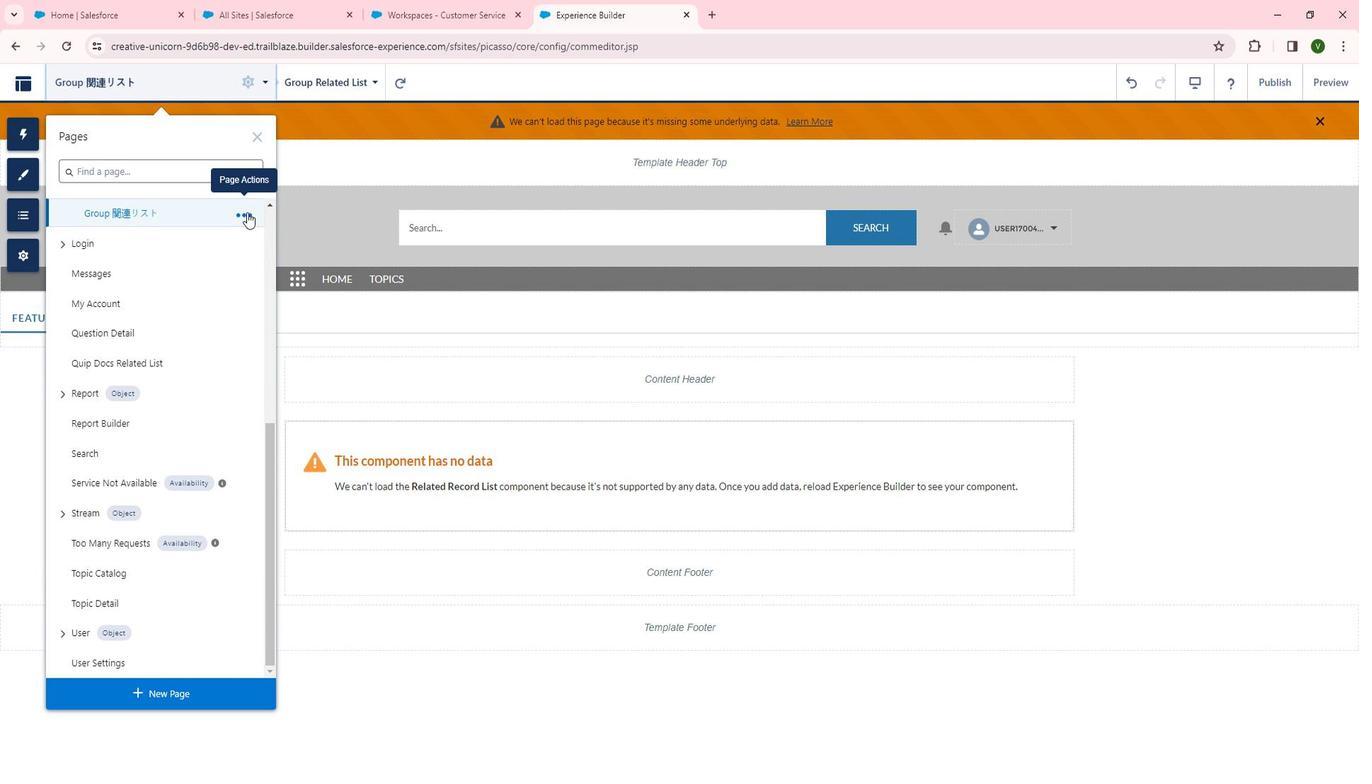
Action: Mouse moved to (352, 228)
Screenshot: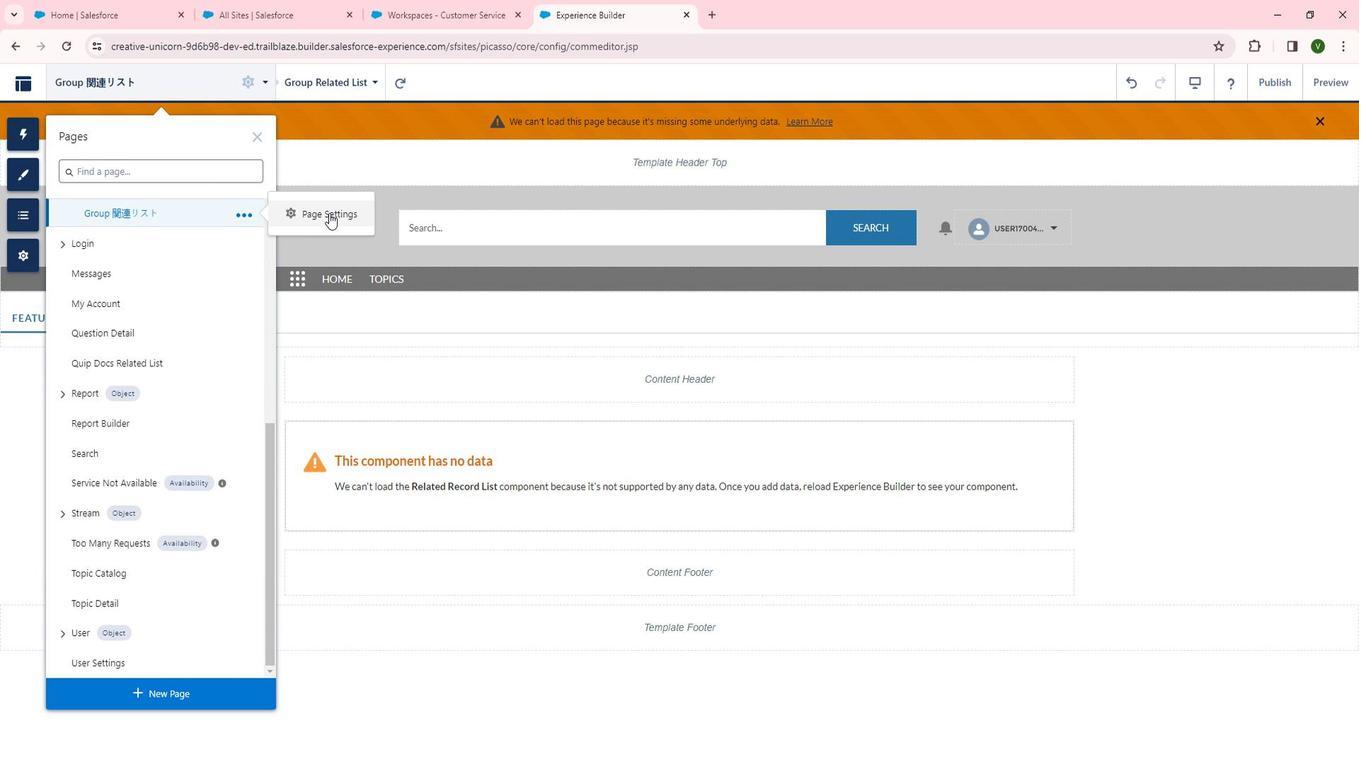 
Action: Mouse pressed left at (352, 228)
Screenshot: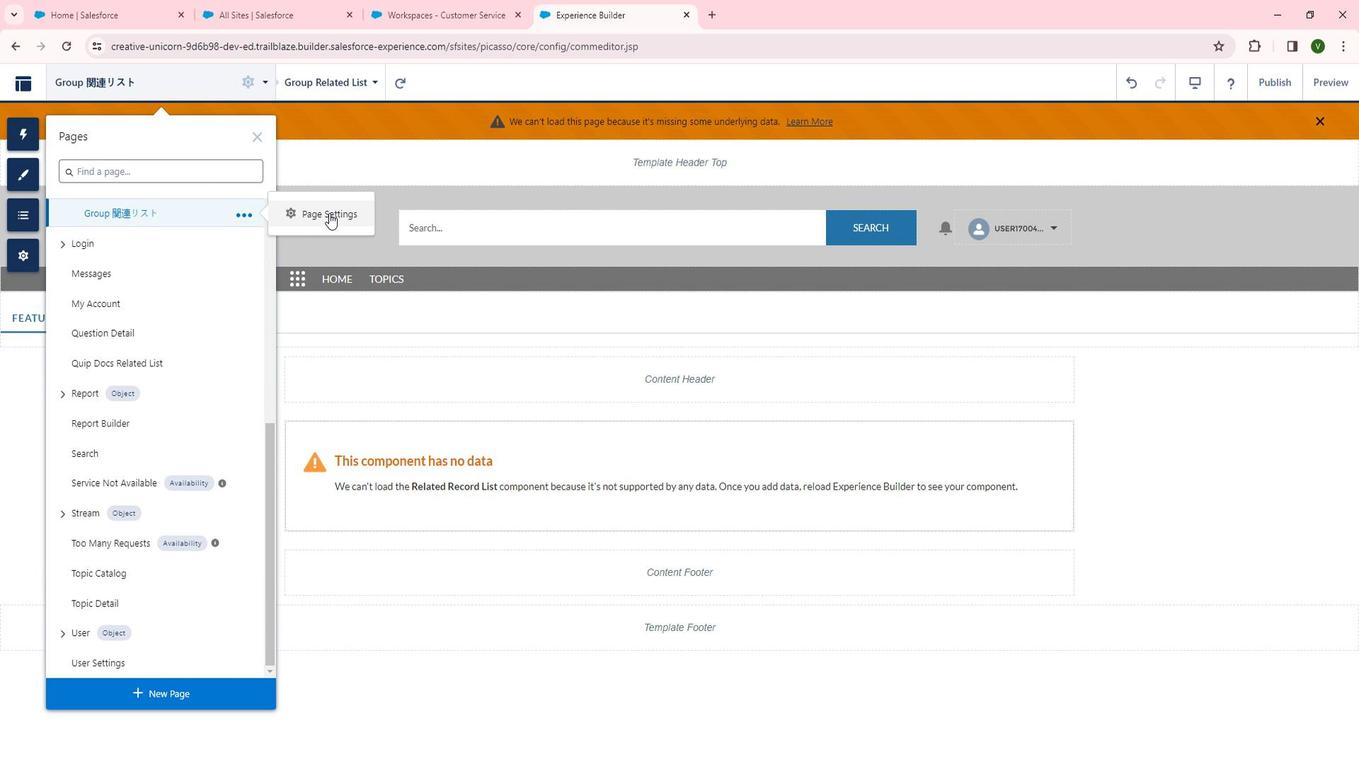 
Action: Mouse moved to (528, 523)
Screenshot: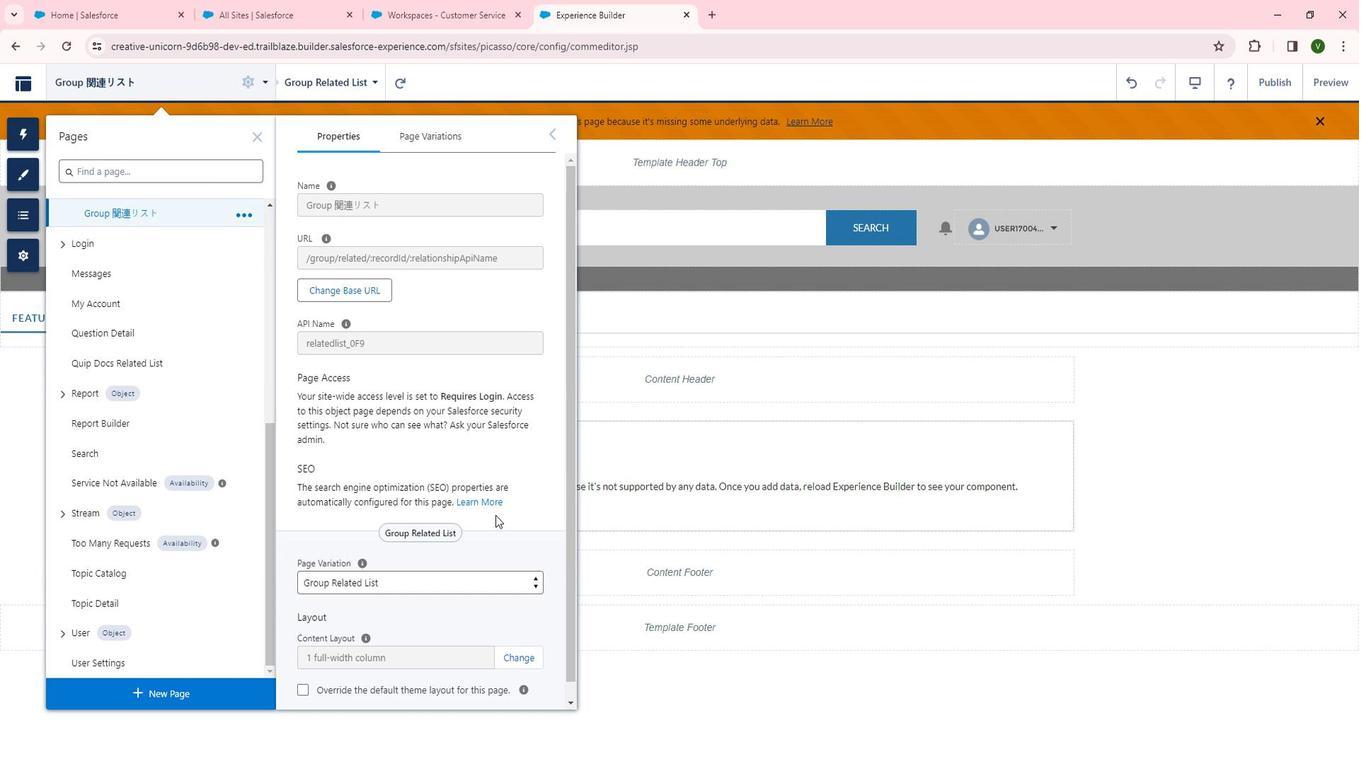 
Action: Mouse scrolled (528, 522) with delta (0, 0)
Screenshot: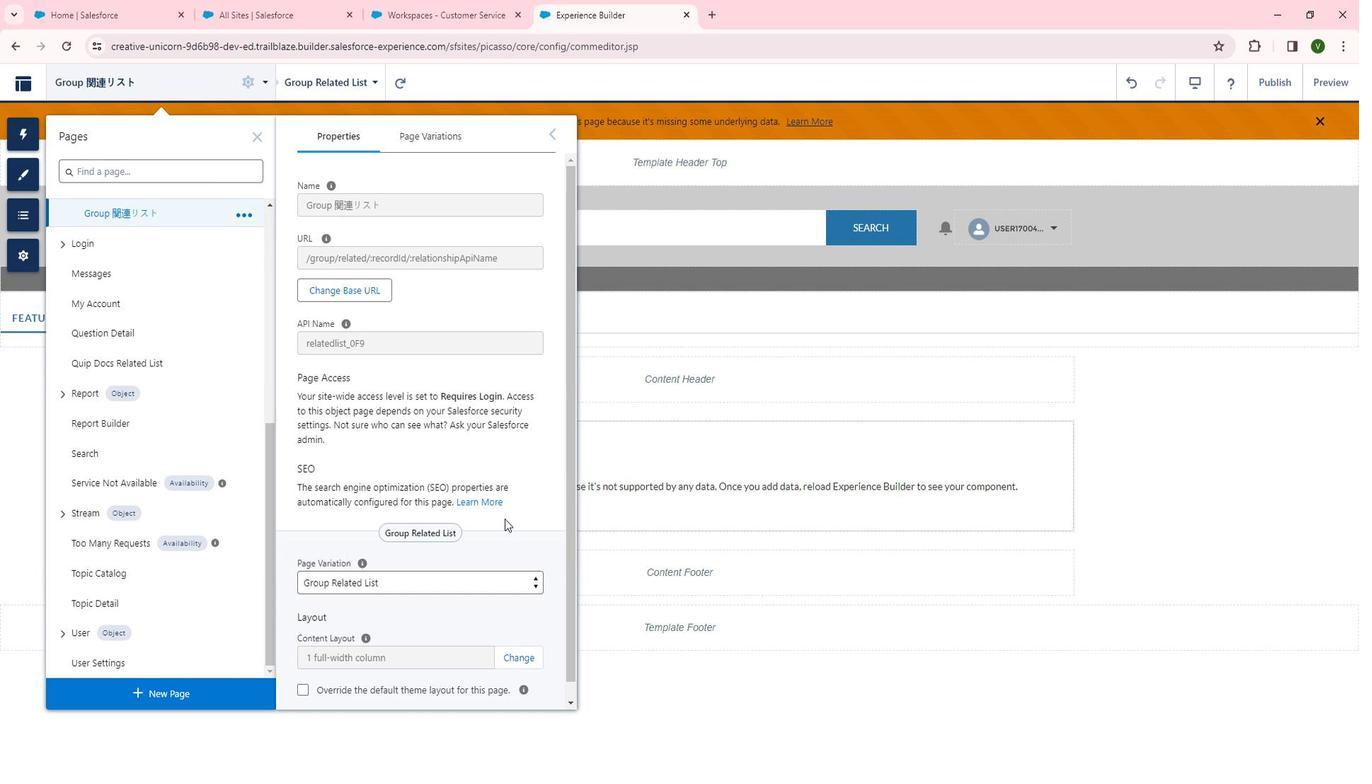 
Action: Mouse scrolled (528, 522) with delta (0, 0)
Screenshot: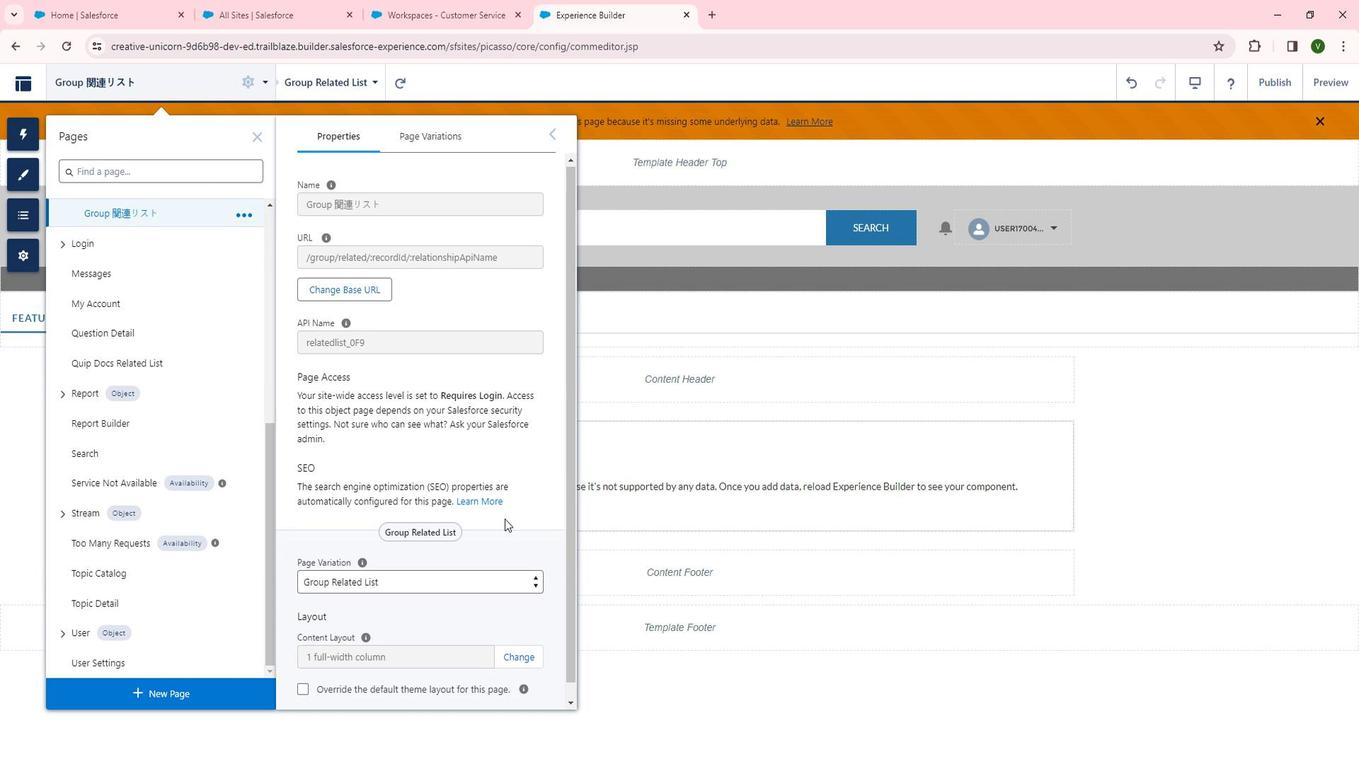 
Action: Mouse scrolled (528, 522) with delta (0, 0)
Screenshot: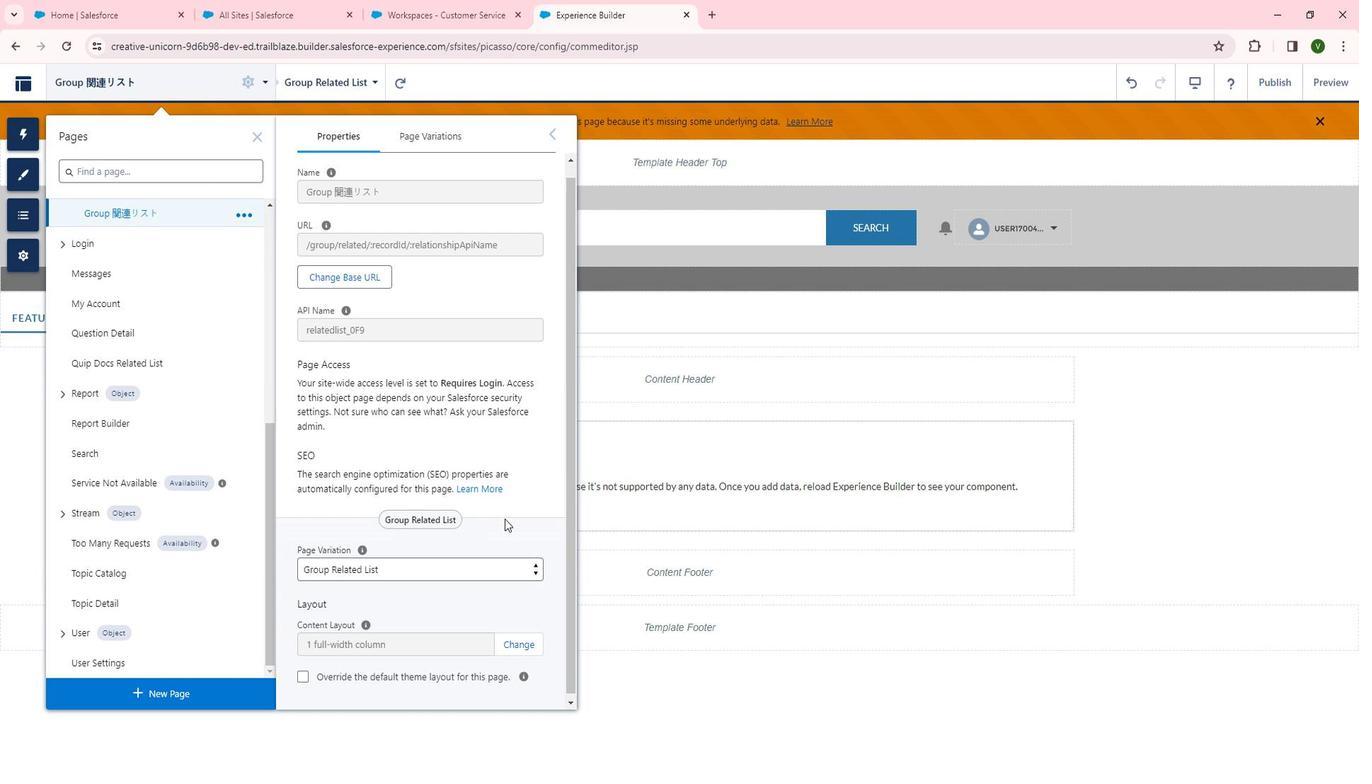 
Action: Mouse moved to (545, 642)
Screenshot: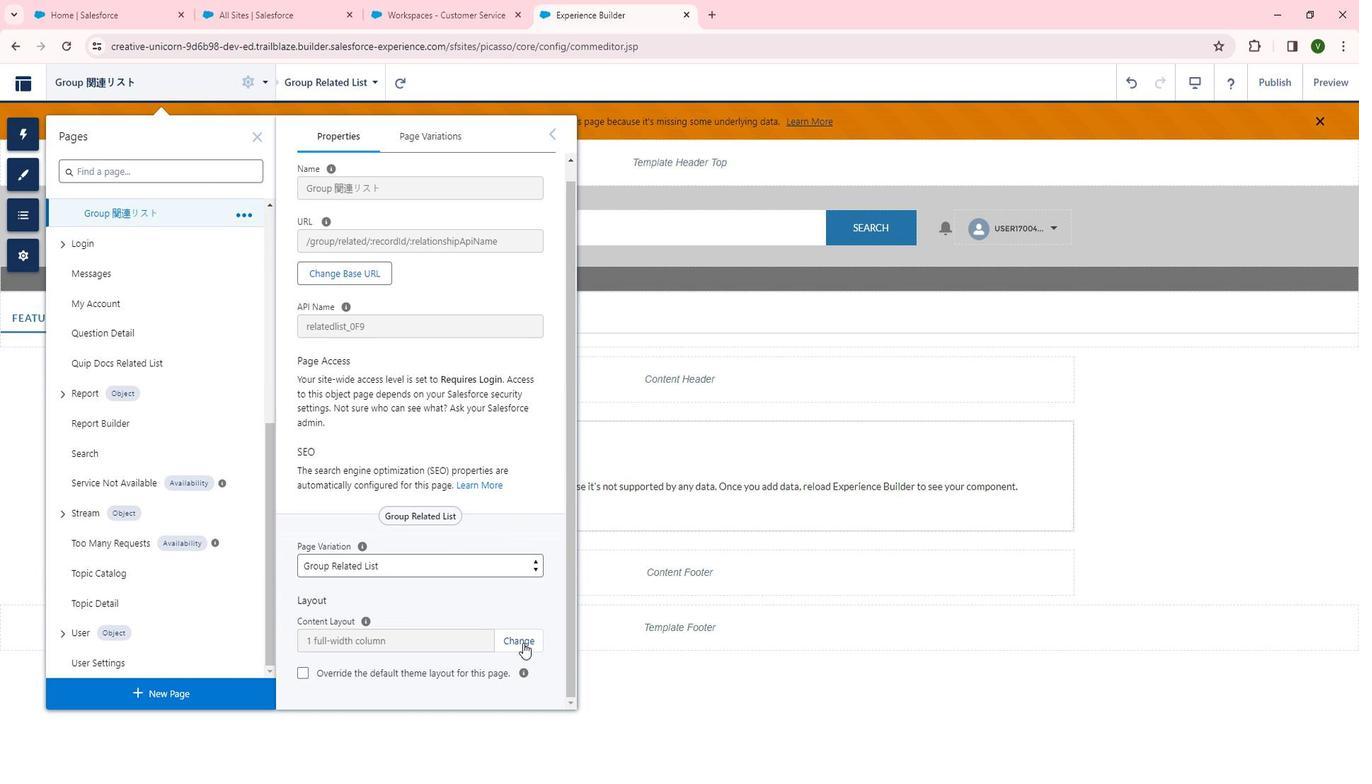 
Action: Mouse pressed left at (545, 642)
Screenshot: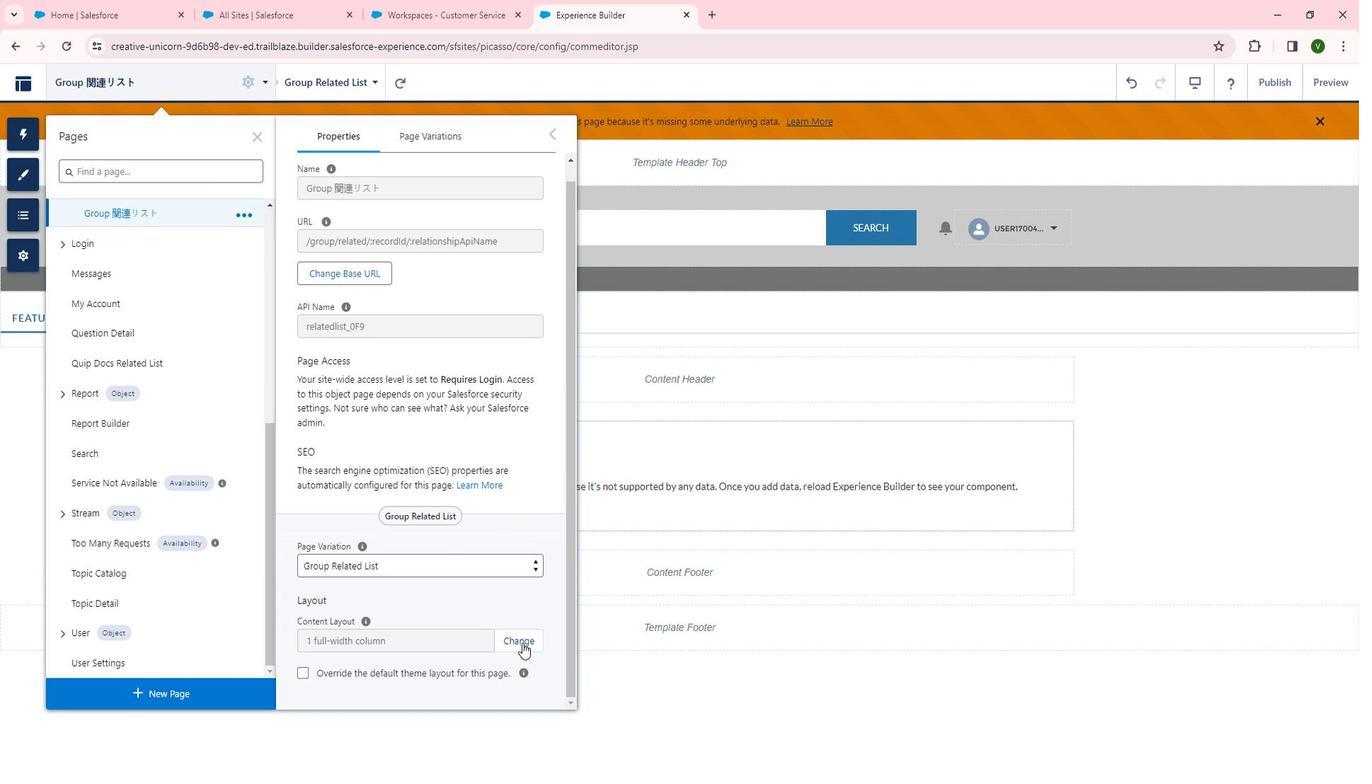 
Action: Mouse moved to (610, 578)
Screenshot: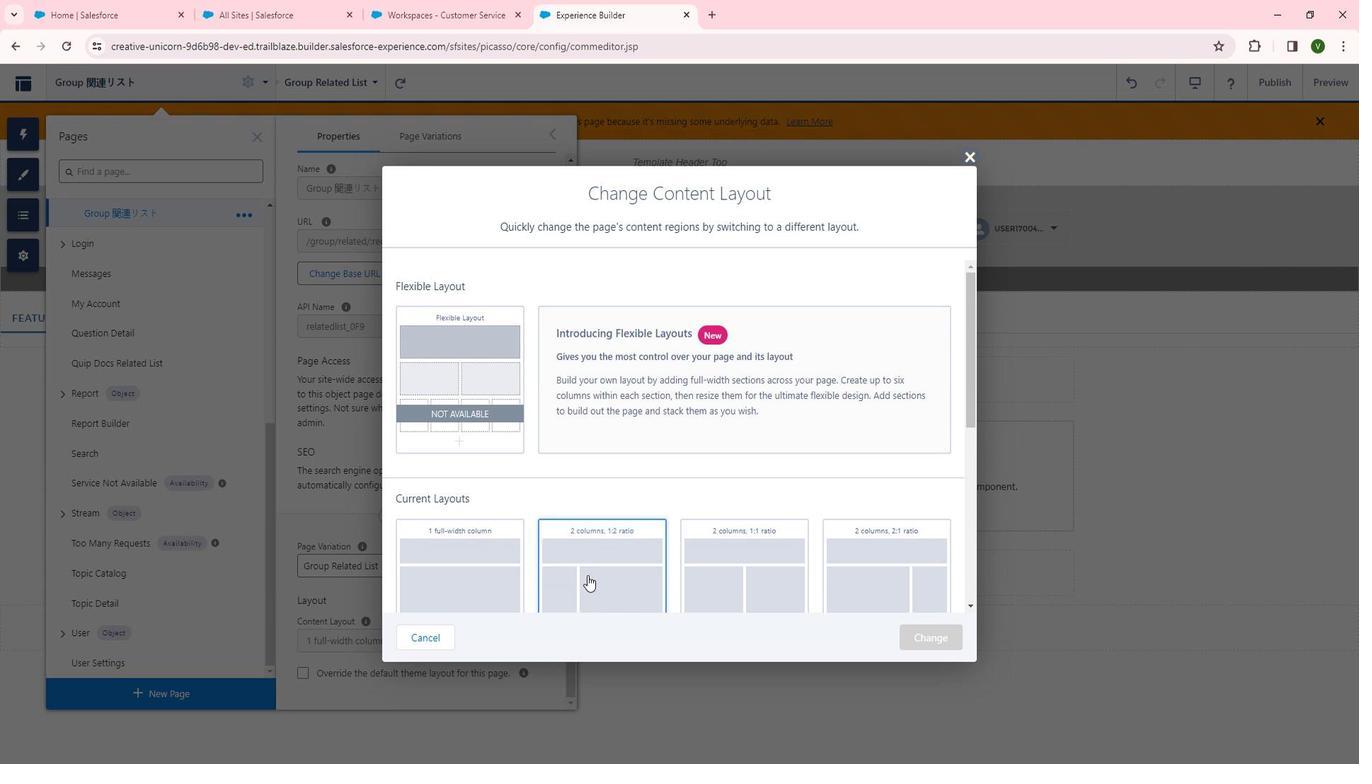 
Action: Mouse pressed left at (610, 578)
Screenshot: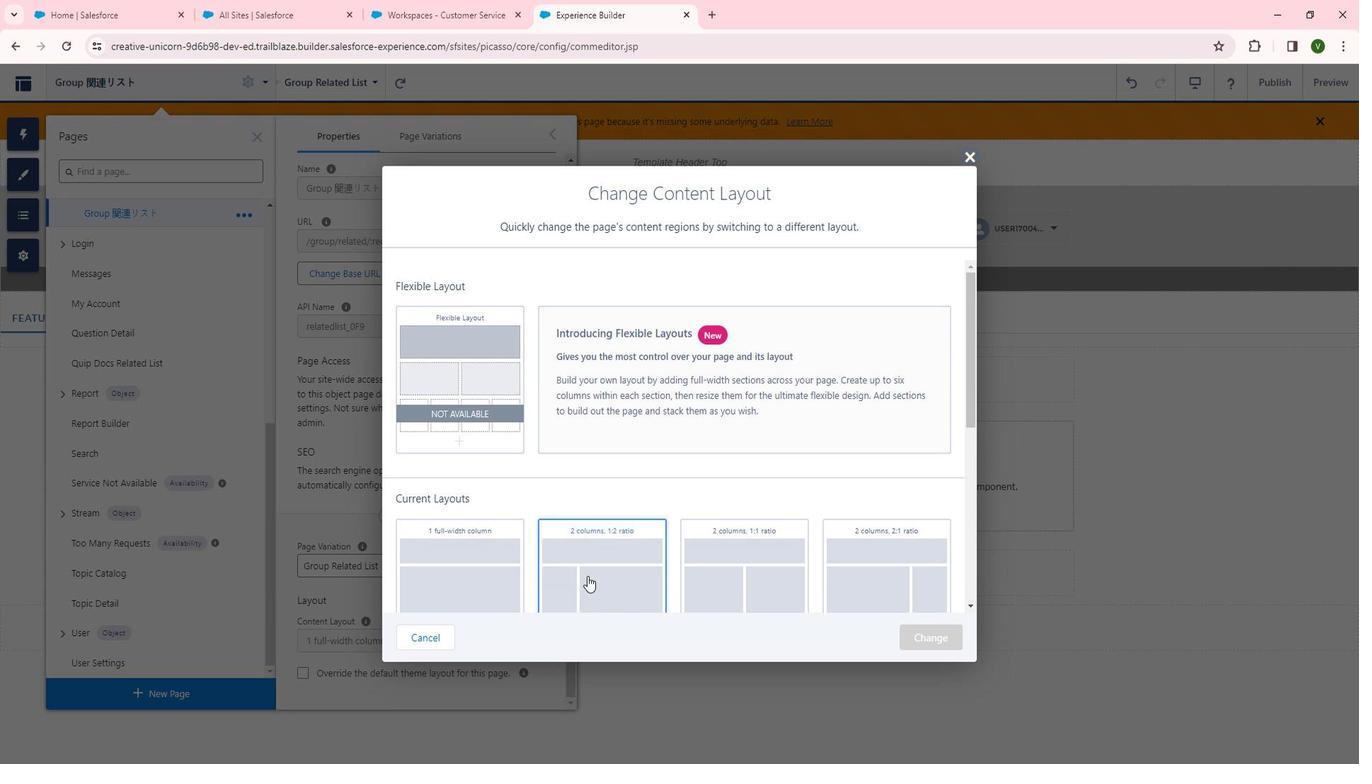 
Action: Mouse moved to (958, 637)
Screenshot: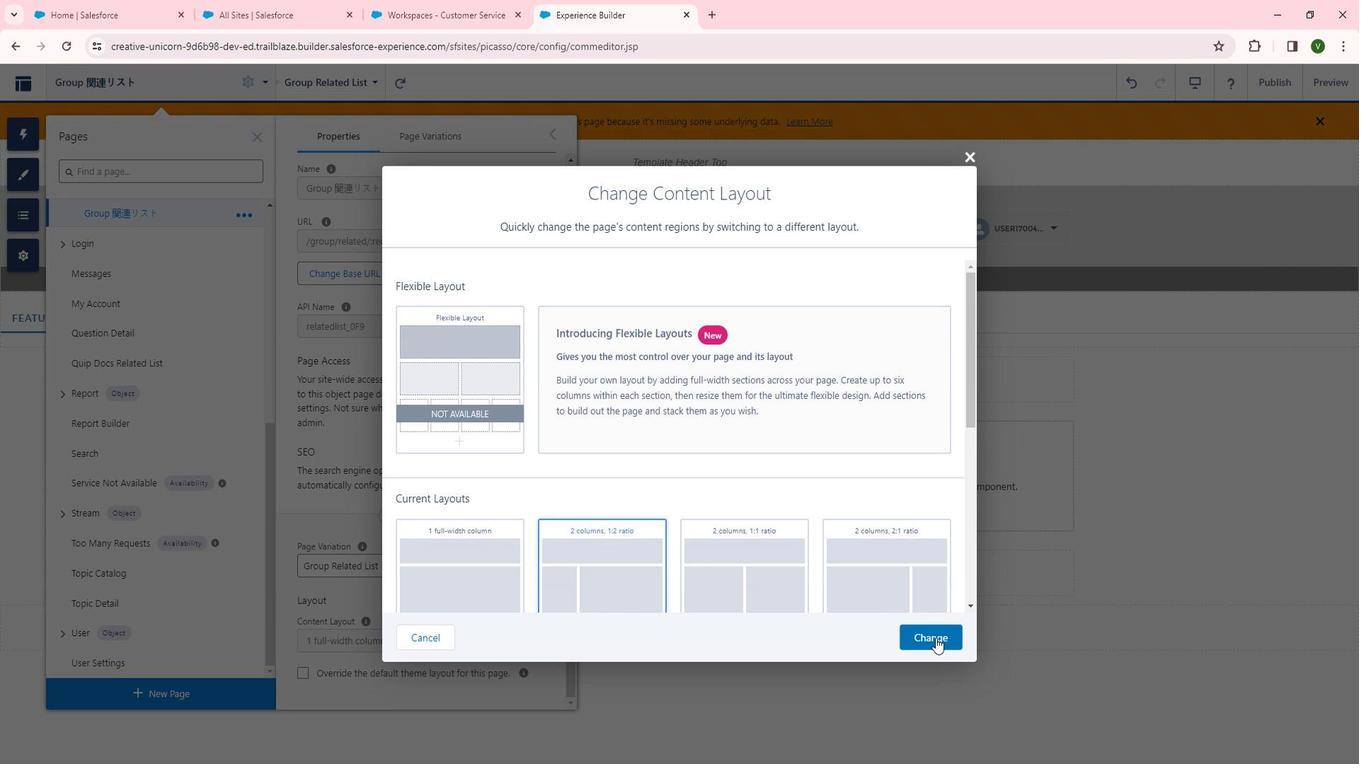 
Action: Mouse pressed left at (958, 637)
Screenshot: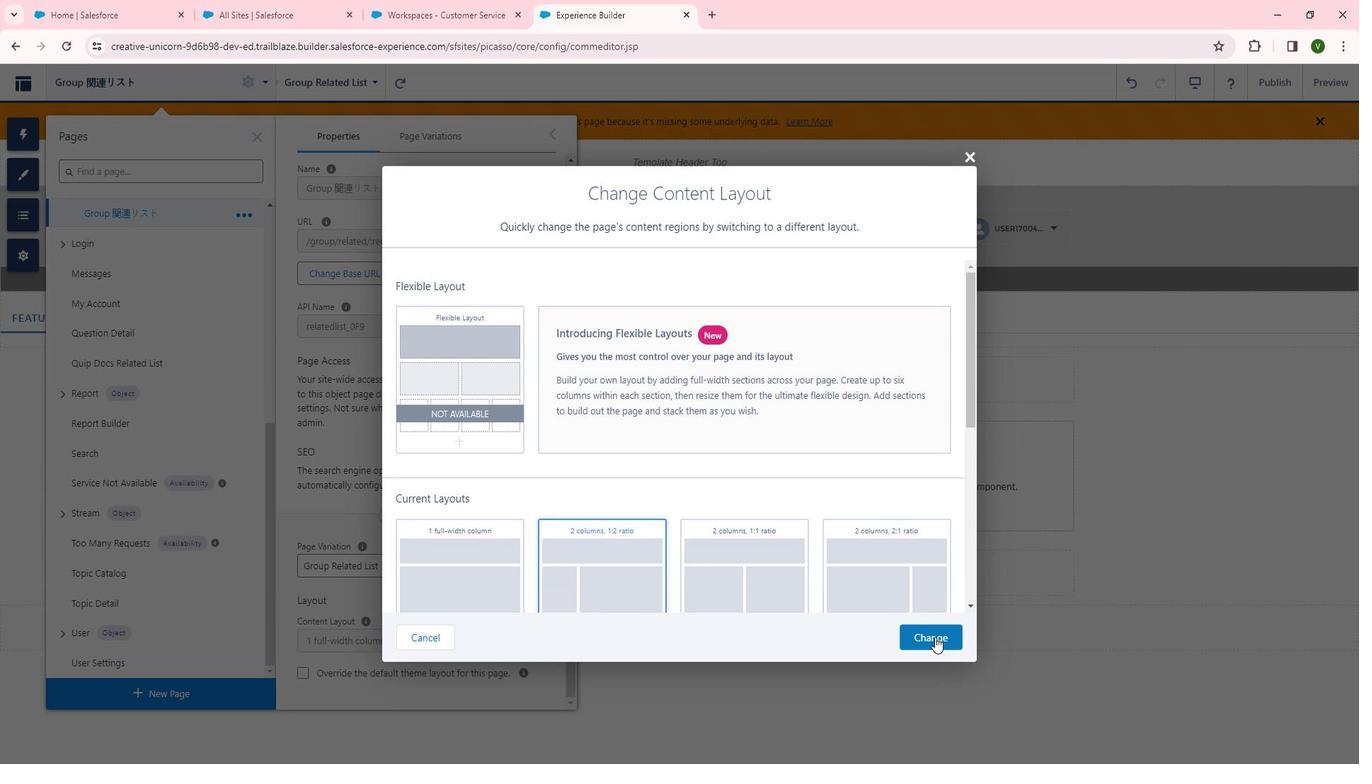 
Action: Mouse moved to (456, 579)
Screenshot: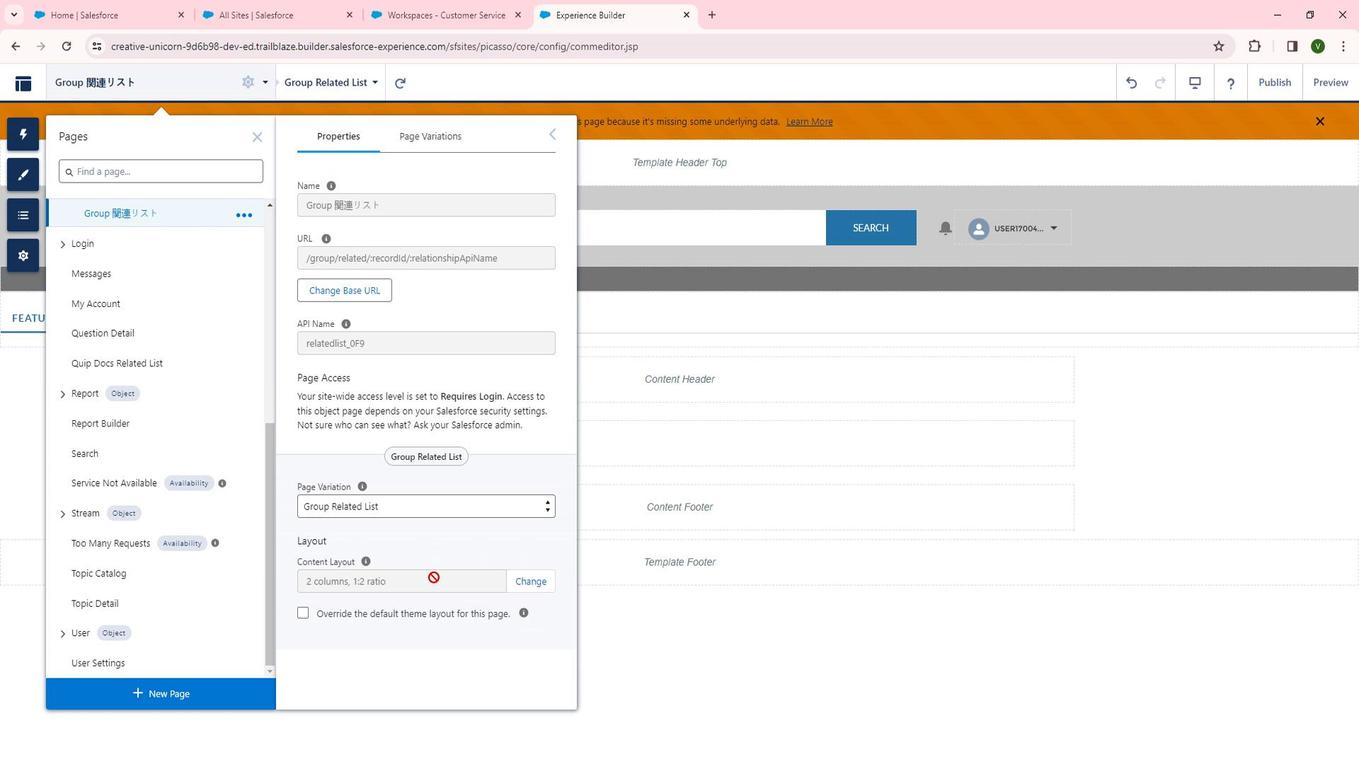 
